 Task: Find connections with filter location Malanville with filter topic #Travelwith filter profile language Spanish with filter current company Tata Trusts with filter school Holy Cross College, Tiruchirappalli - 620 002. with filter industry Renewable Energy Semiconductor Manufacturing with filter service category Video Editing with filter keywords title Receptionist
Action: Mouse moved to (219, 241)
Screenshot: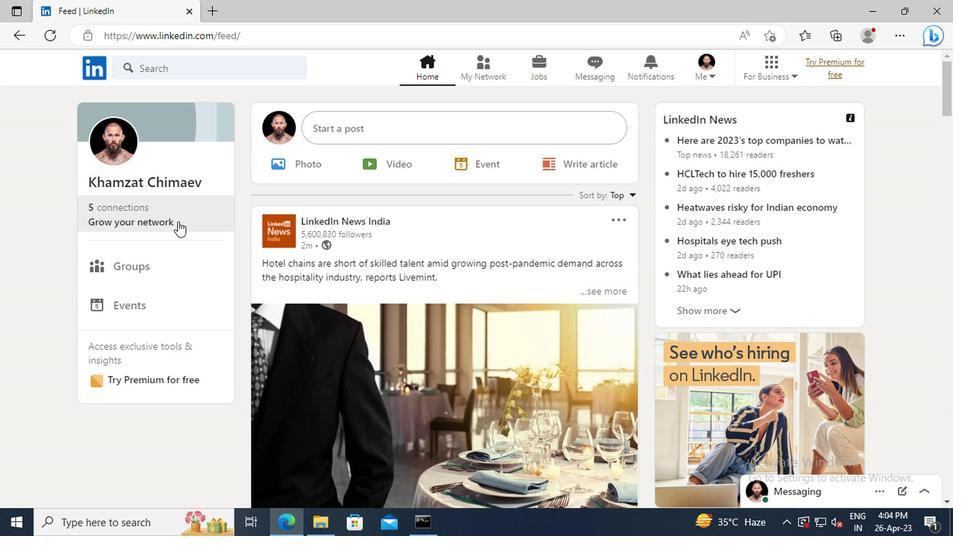
Action: Mouse pressed left at (219, 241)
Screenshot: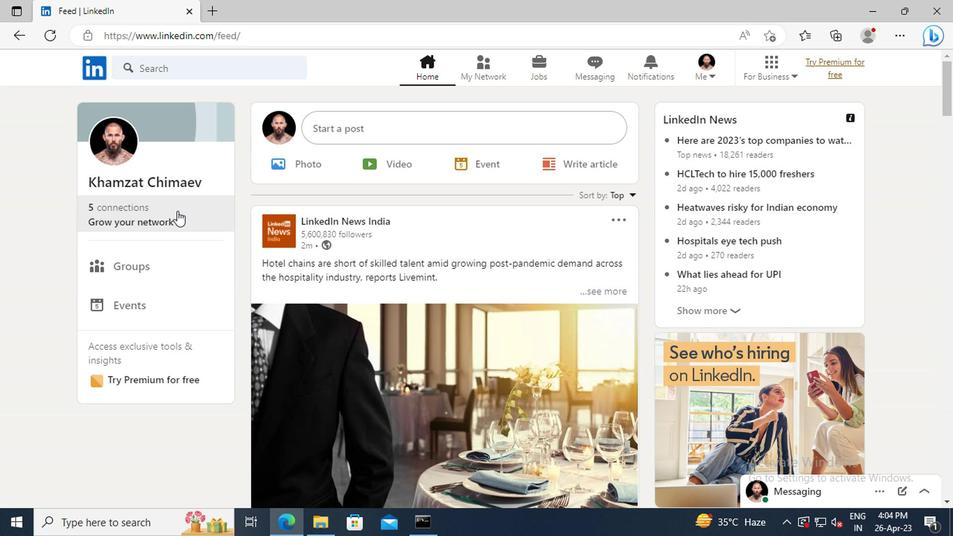 
Action: Mouse moved to (218, 201)
Screenshot: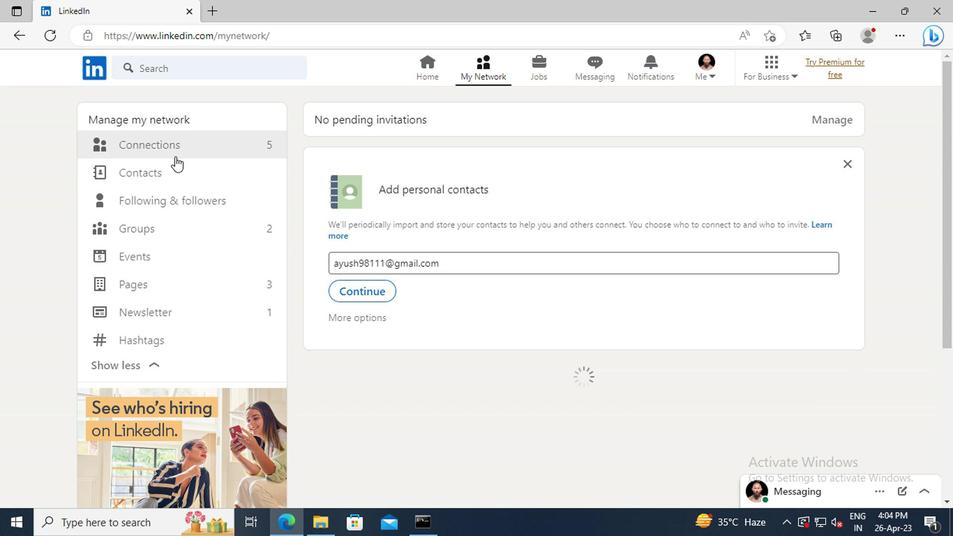 
Action: Mouse pressed left at (218, 201)
Screenshot: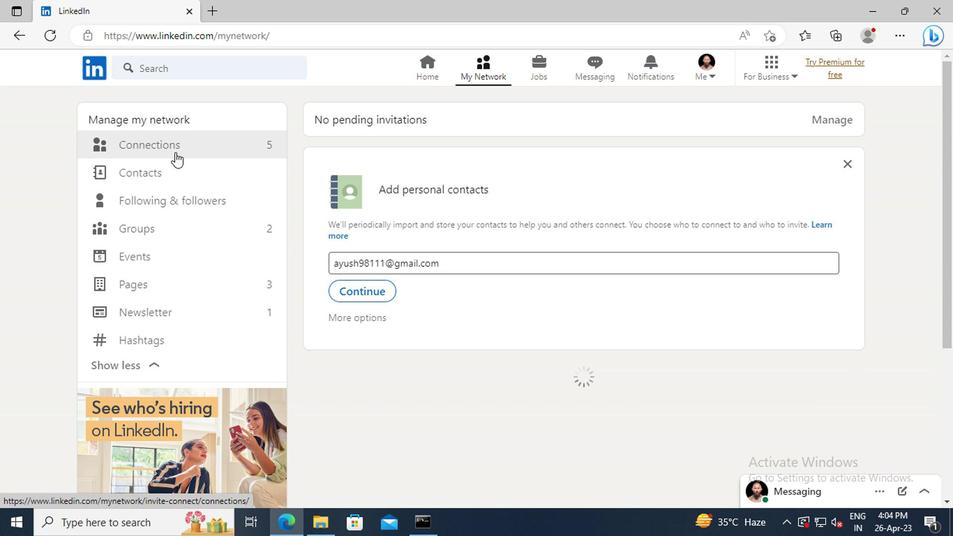 
Action: Mouse moved to (522, 200)
Screenshot: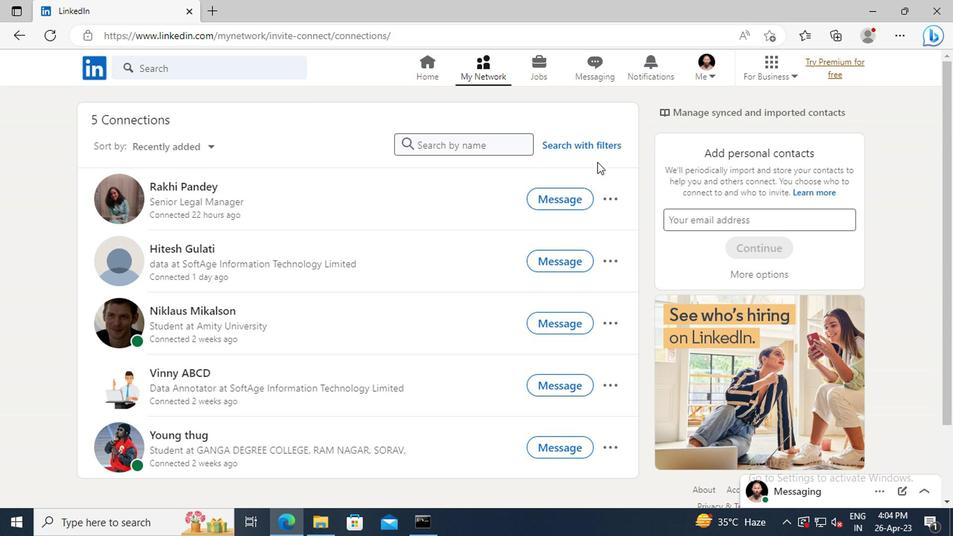 
Action: Mouse pressed left at (522, 200)
Screenshot: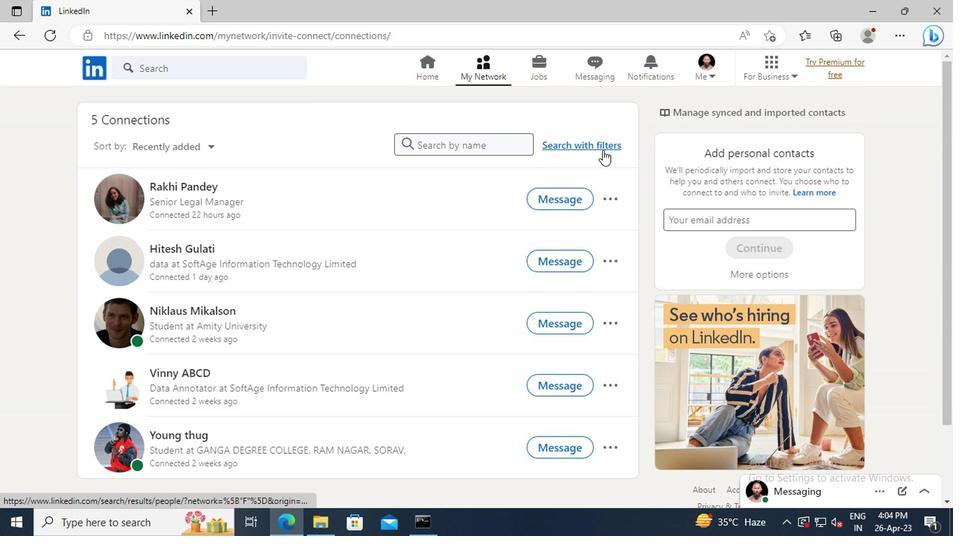 
Action: Mouse moved to (474, 173)
Screenshot: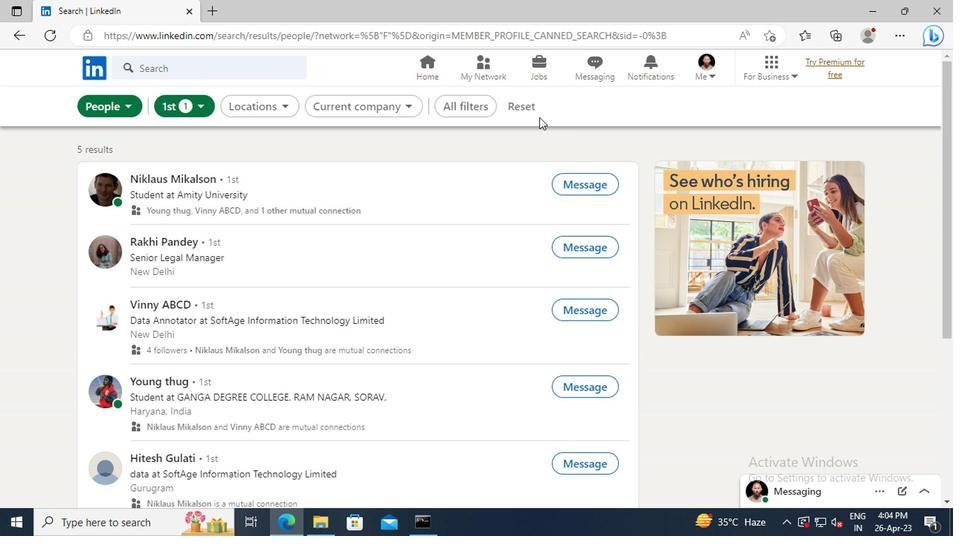 
Action: Mouse pressed left at (474, 173)
Screenshot: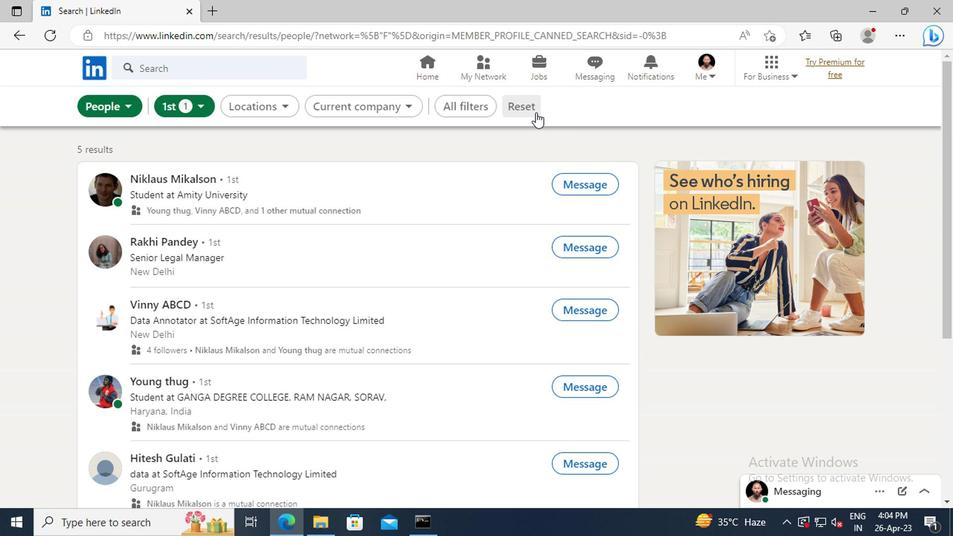 
Action: Mouse moved to (455, 167)
Screenshot: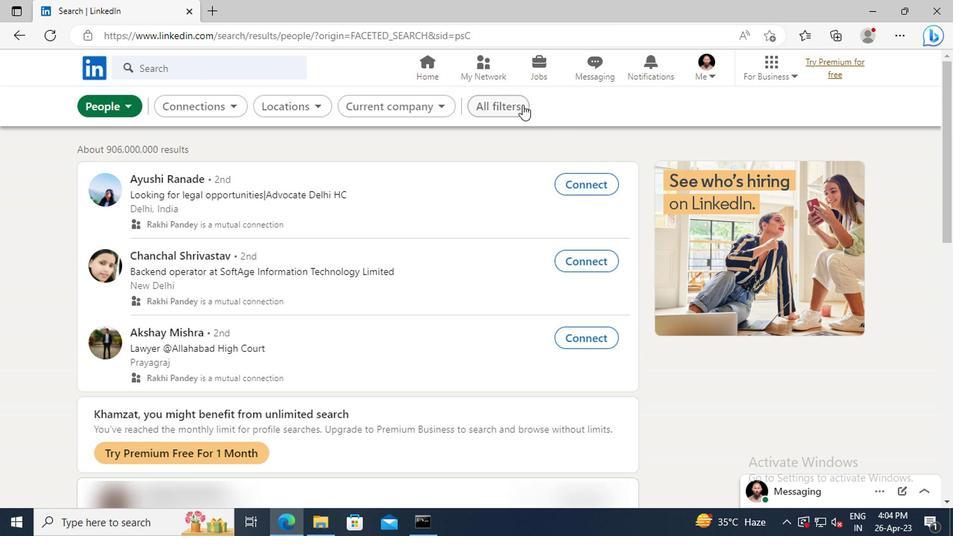 
Action: Mouse pressed left at (455, 167)
Screenshot: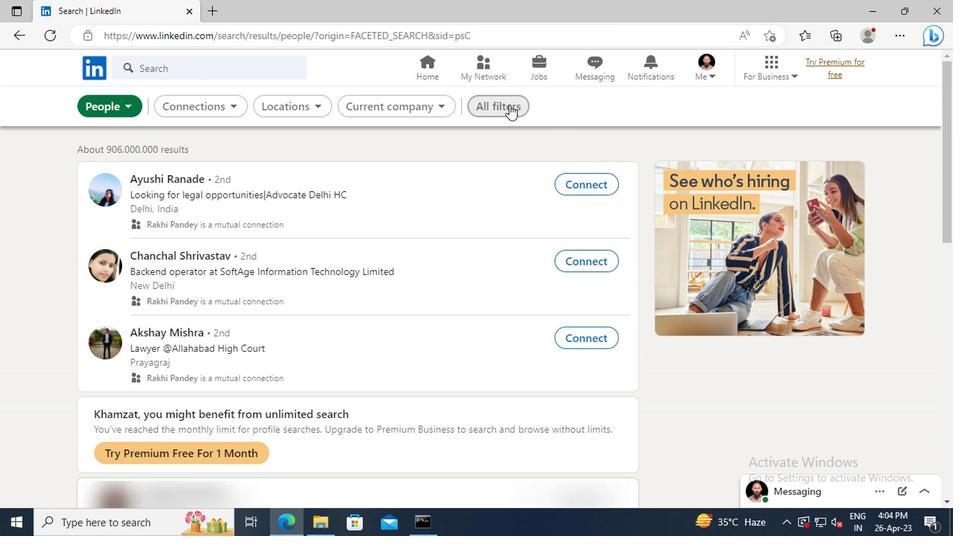 
Action: Mouse moved to (666, 277)
Screenshot: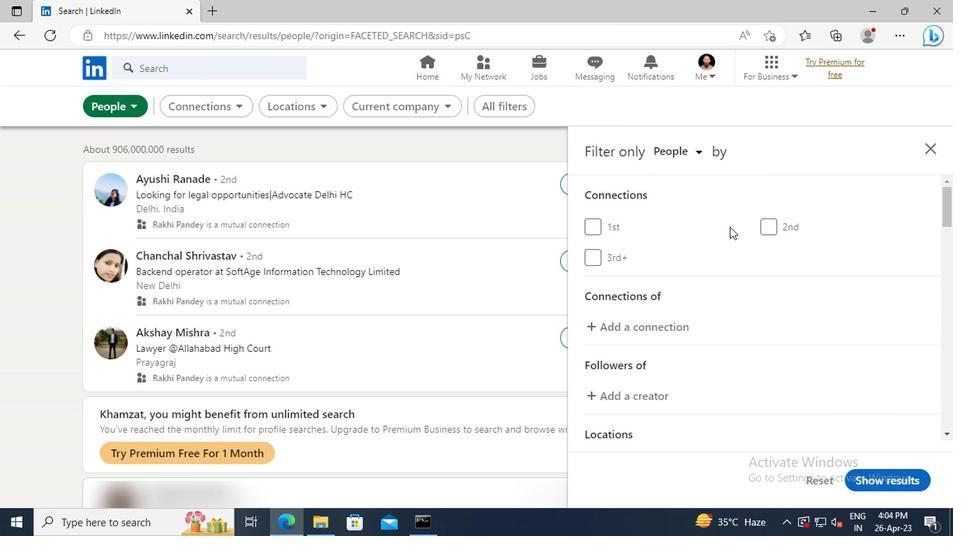 
Action: Mouse scrolled (666, 276) with delta (0, 0)
Screenshot: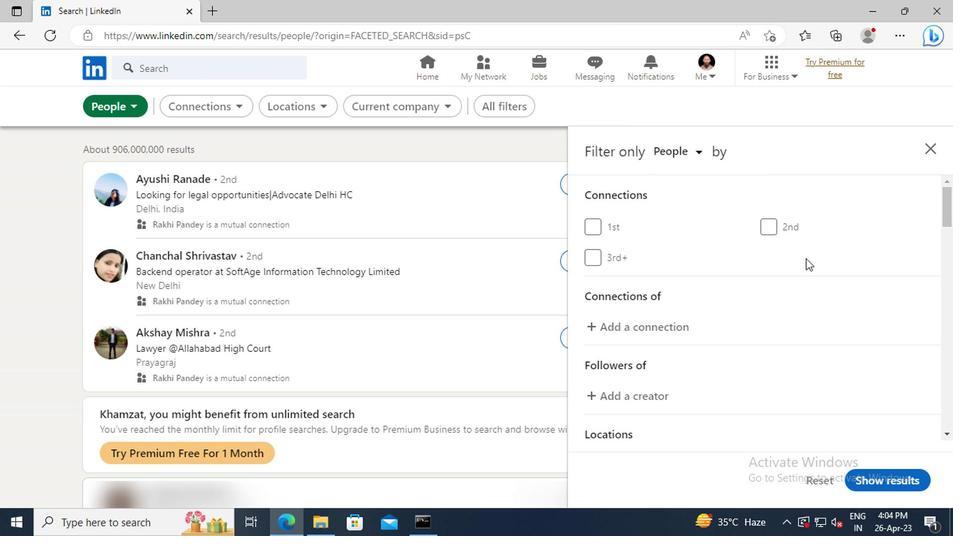 
Action: Mouse scrolled (666, 276) with delta (0, 0)
Screenshot: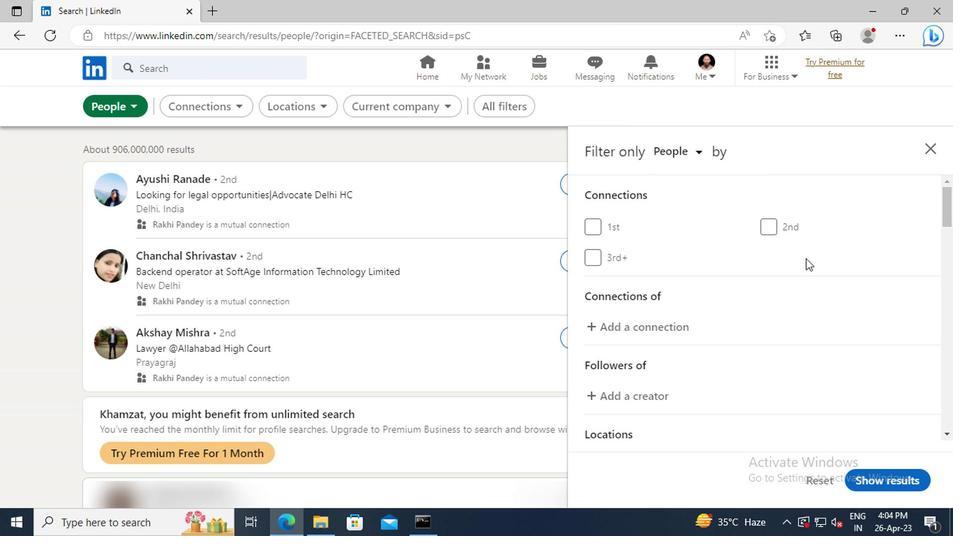 
Action: Mouse scrolled (666, 276) with delta (0, 0)
Screenshot: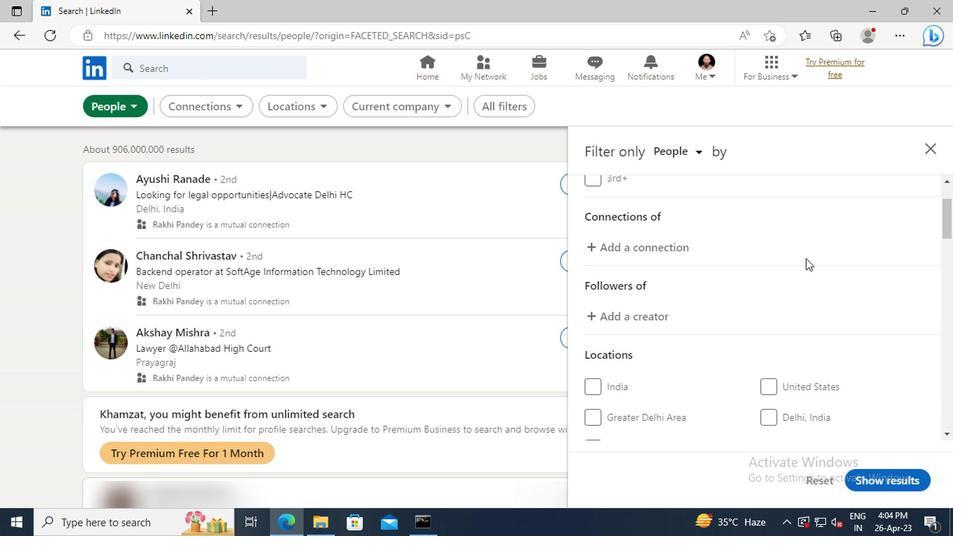 
Action: Mouse scrolled (666, 276) with delta (0, 0)
Screenshot: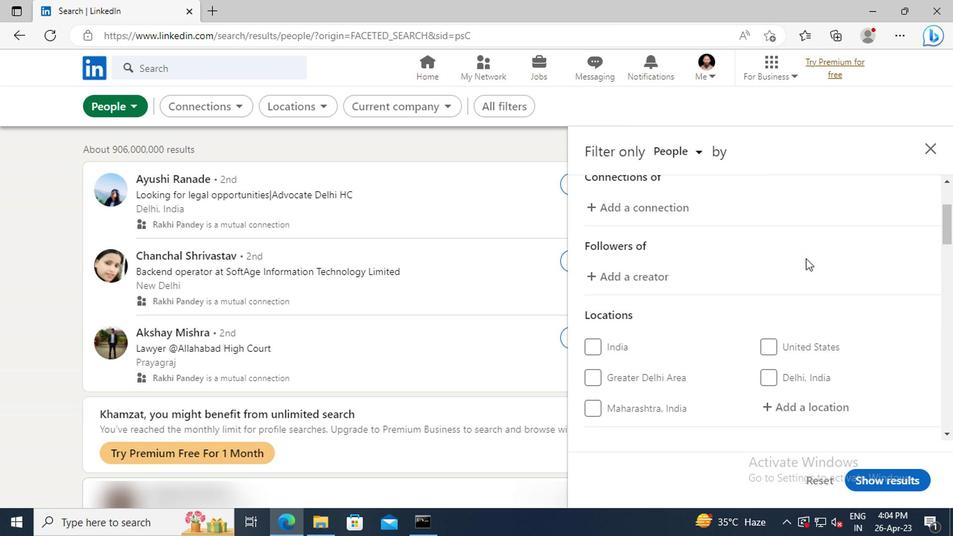 
Action: Mouse scrolled (666, 276) with delta (0, 0)
Screenshot: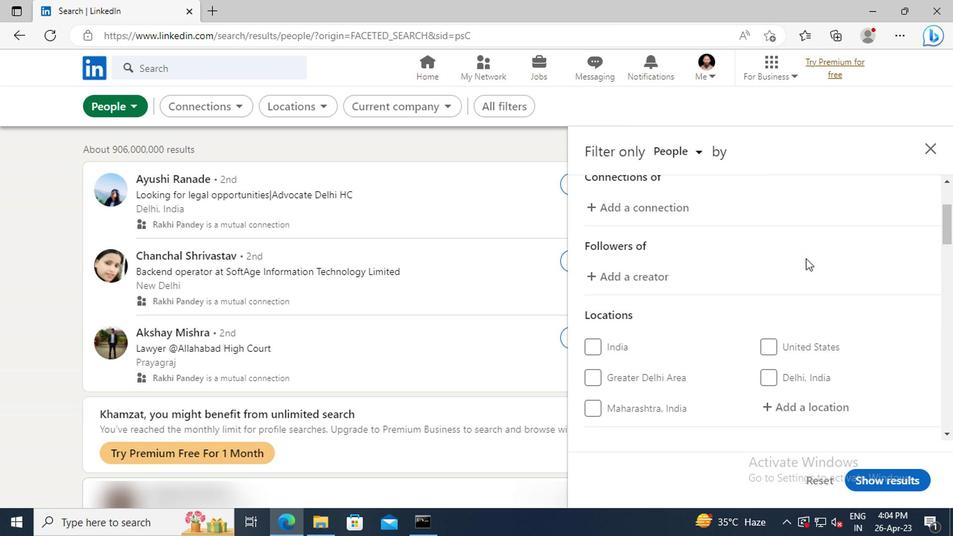 
Action: Mouse moved to (663, 325)
Screenshot: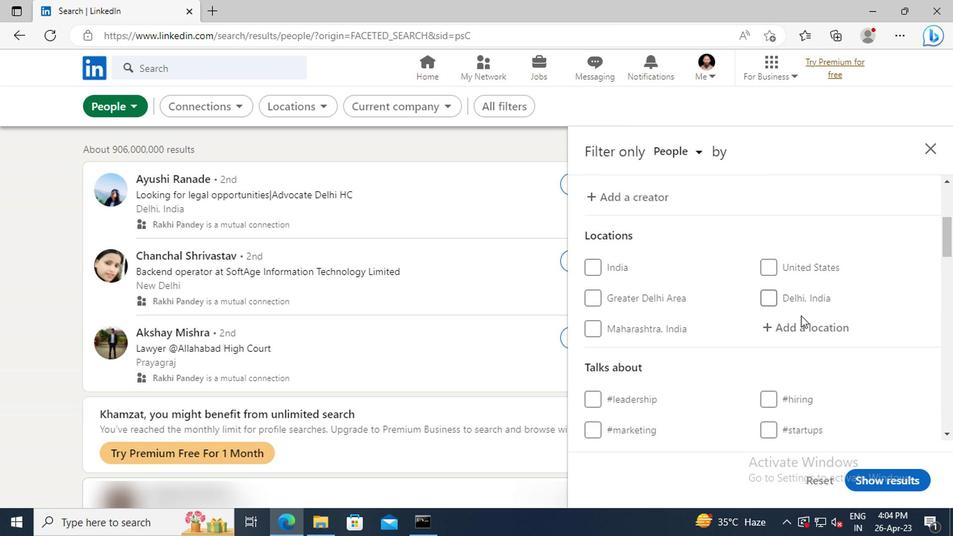 
Action: Mouse pressed left at (663, 325)
Screenshot: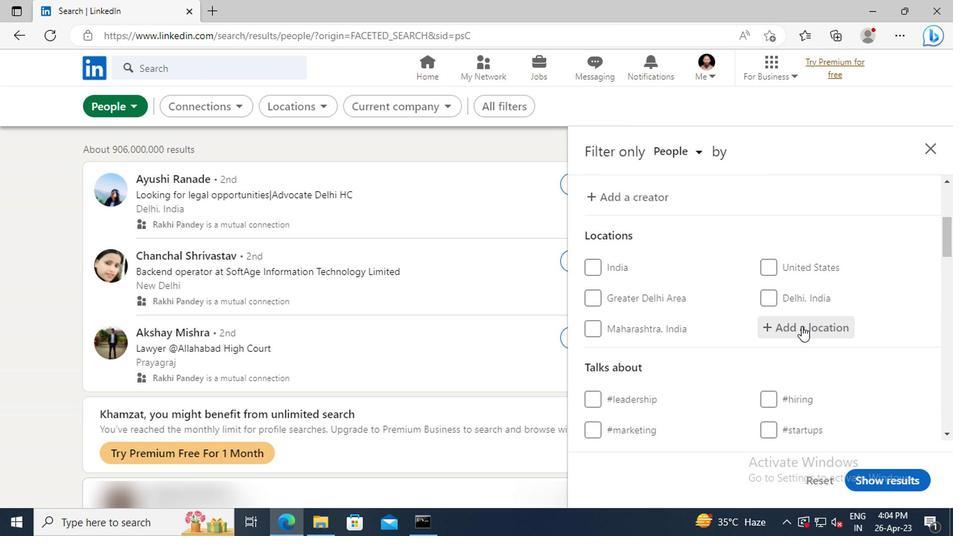 
Action: Key pressed <Key.shift>MALANVILLE<Key.enter>
Screenshot: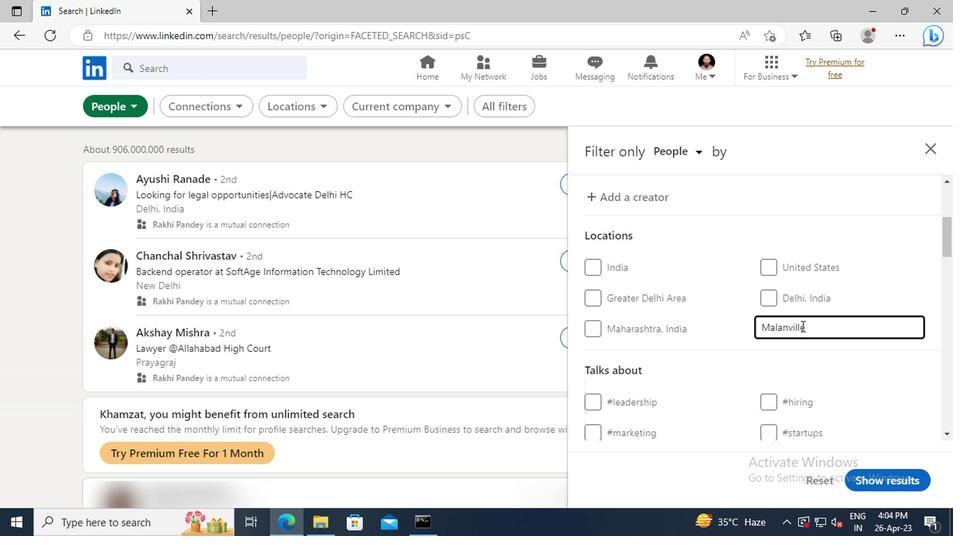 
Action: Mouse scrolled (663, 324) with delta (0, 0)
Screenshot: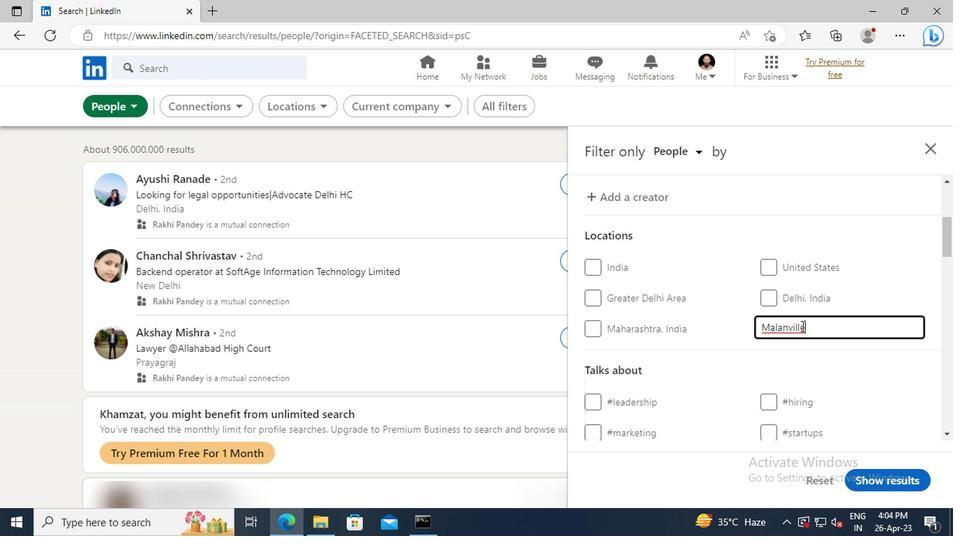 
Action: Mouse scrolled (663, 324) with delta (0, 0)
Screenshot: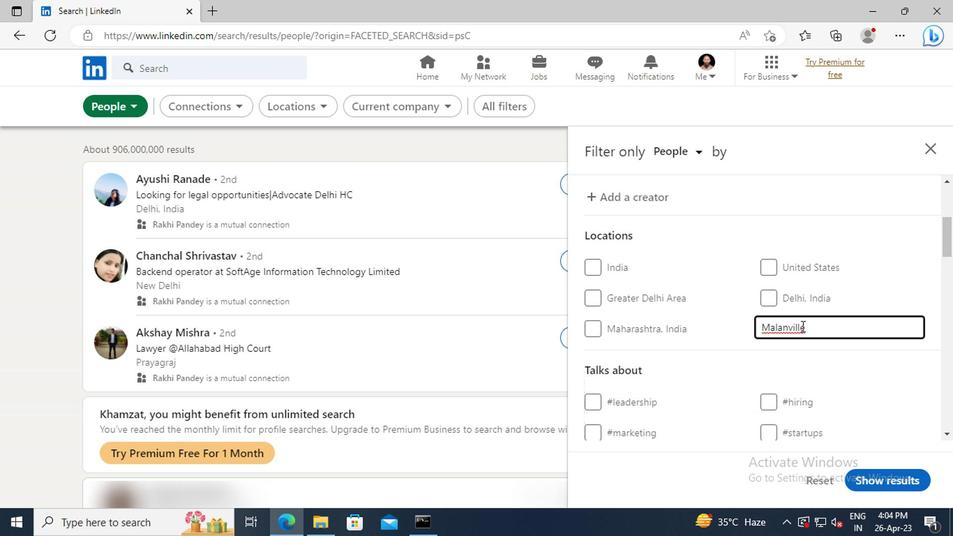 
Action: Mouse moved to (663, 310)
Screenshot: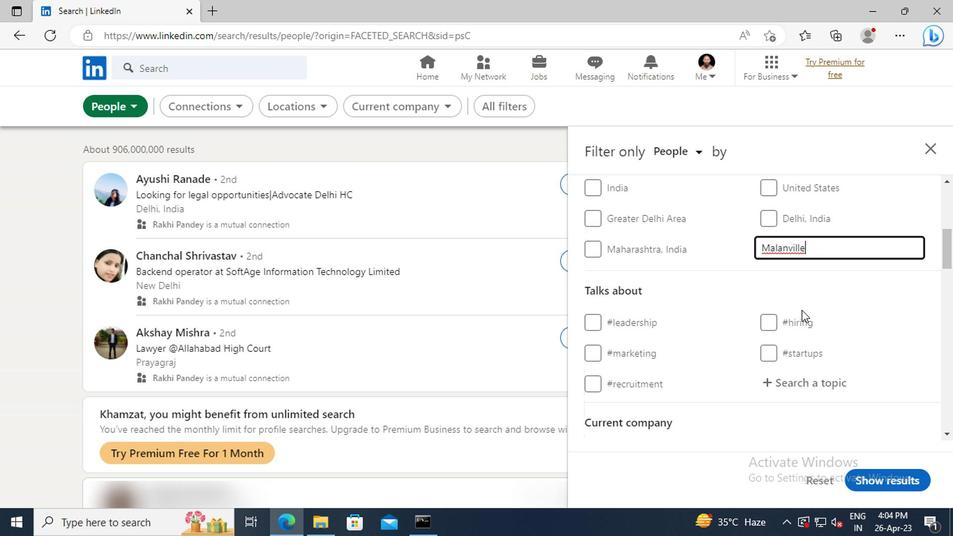 
Action: Mouse scrolled (663, 310) with delta (0, 0)
Screenshot: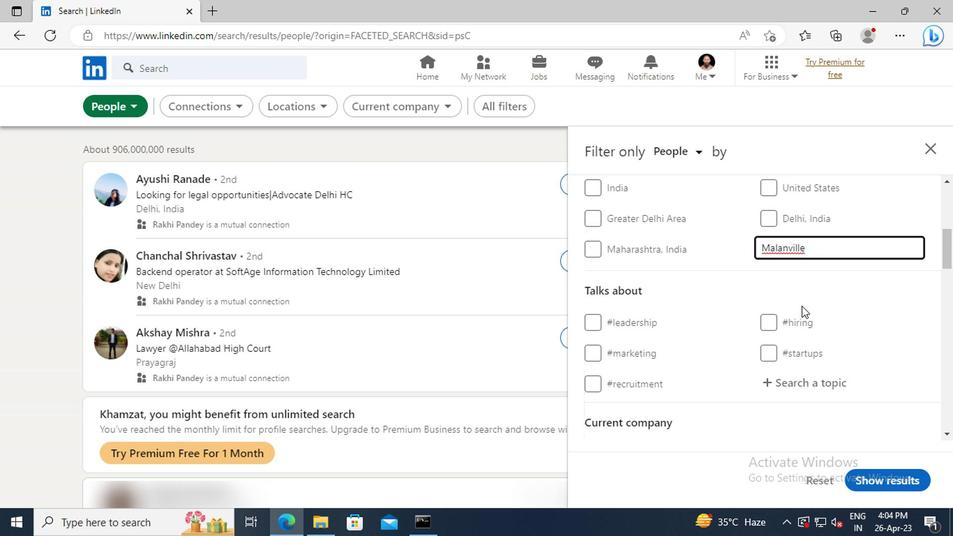 
Action: Mouse moved to (661, 338)
Screenshot: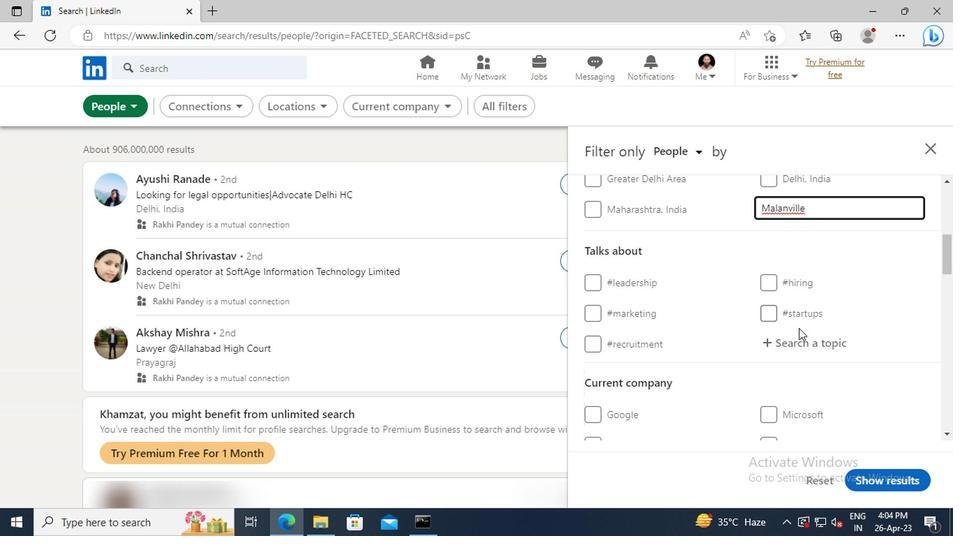 
Action: Mouse pressed left at (661, 338)
Screenshot: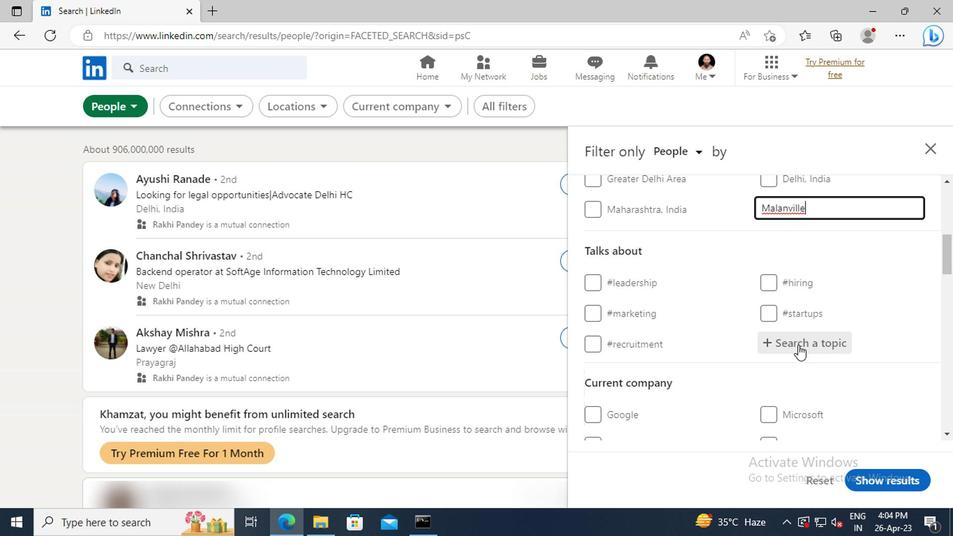 
Action: Key pressed <Key.shift>#TRAVELWITH<Key.enter>
Screenshot: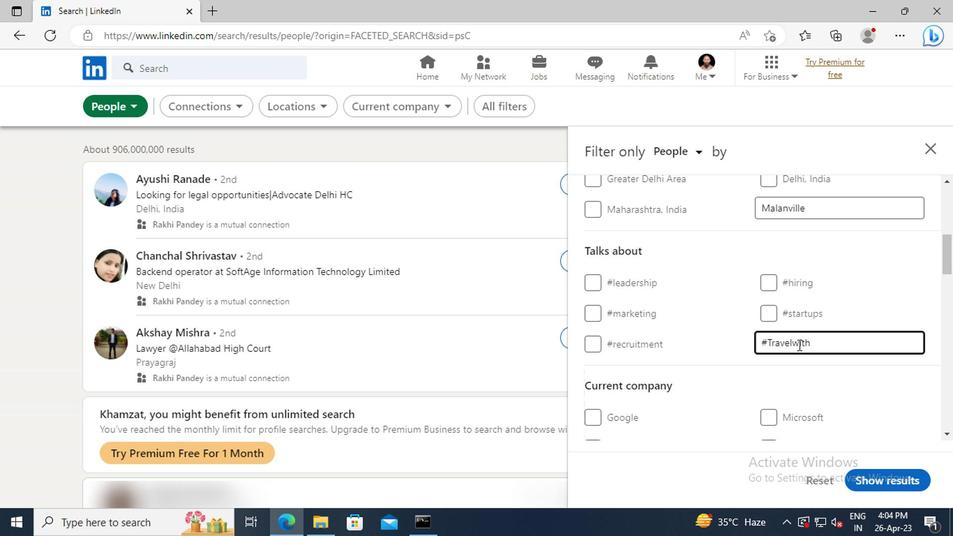 
Action: Mouse moved to (618, 318)
Screenshot: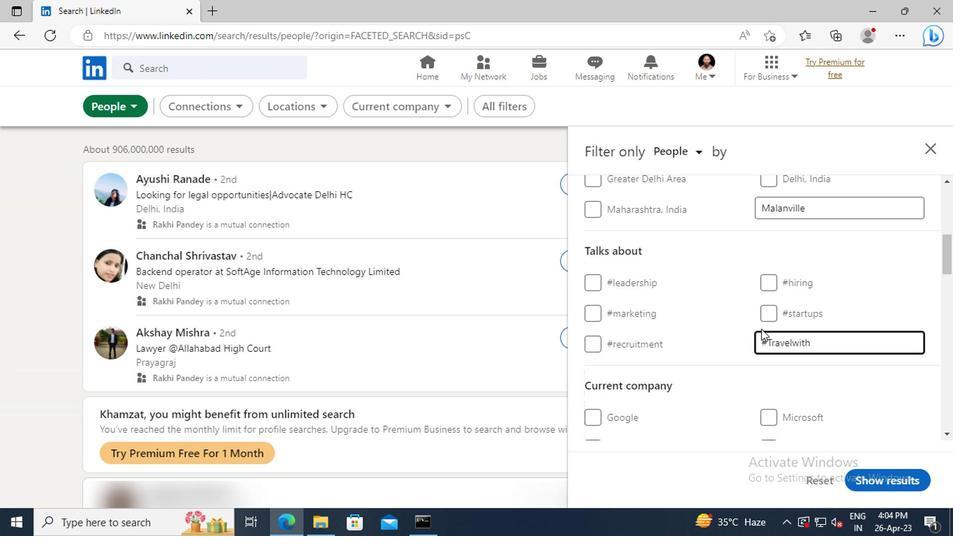 
Action: Mouse scrolled (618, 318) with delta (0, 0)
Screenshot: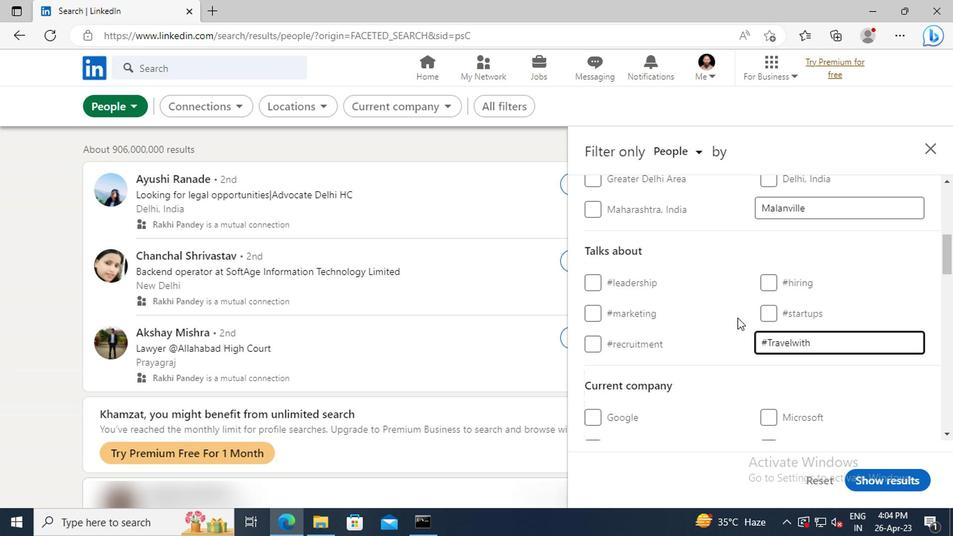 
Action: Mouse moved to (621, 294)
Screenshot: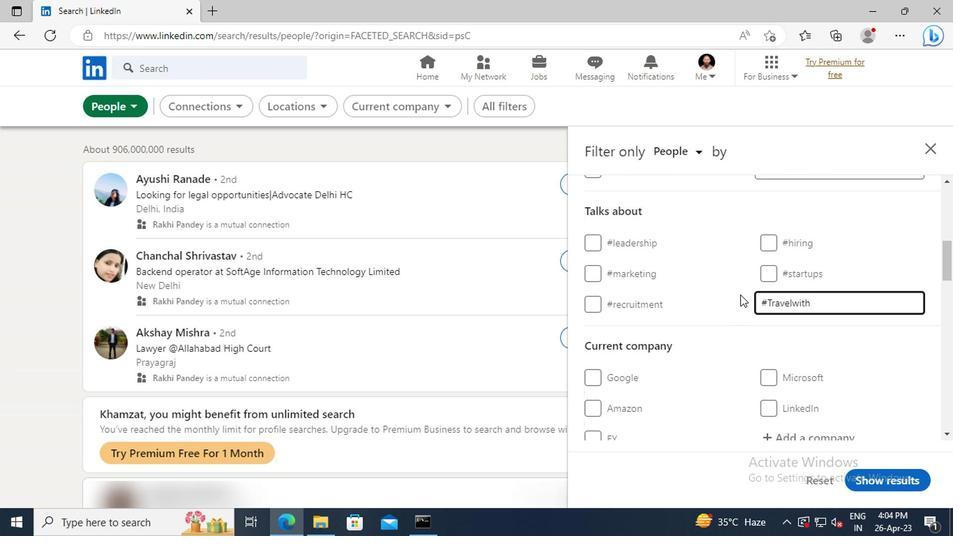 
Action: Mouse scrolled (621, 294) with delta (0, 0)
Screenshot: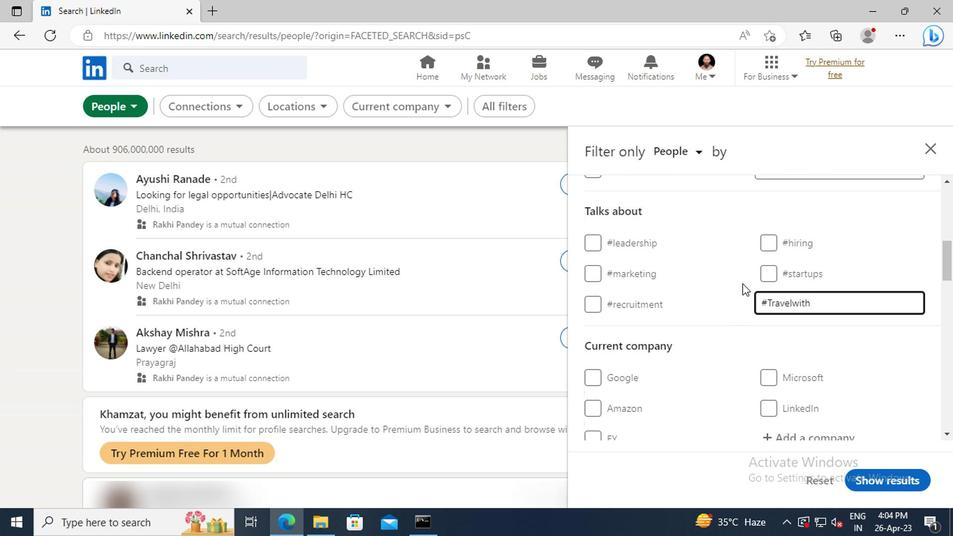
Action: Mouse scrolled (621, 294) with delta (0, 0)
Screenshot: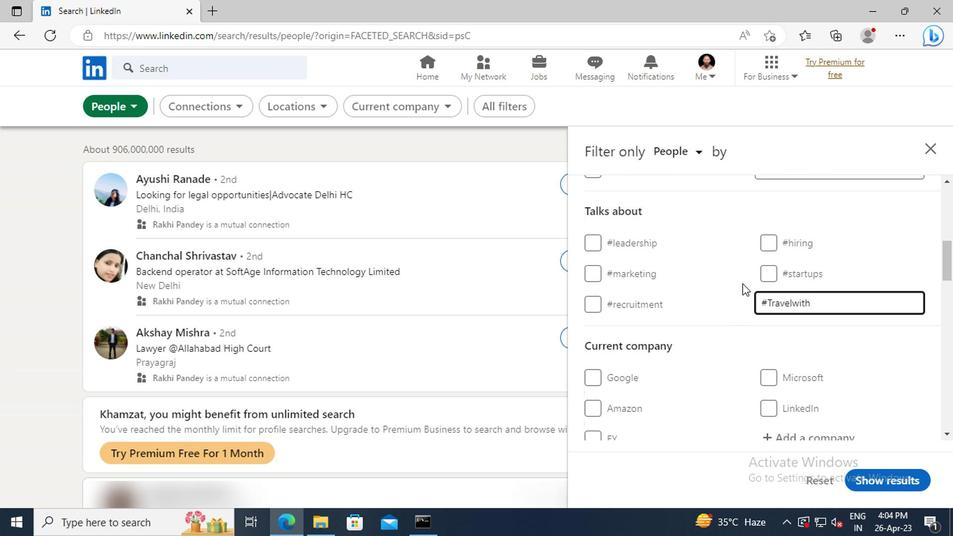 
Action: Mouse moved to (624, 281)
Screenshot: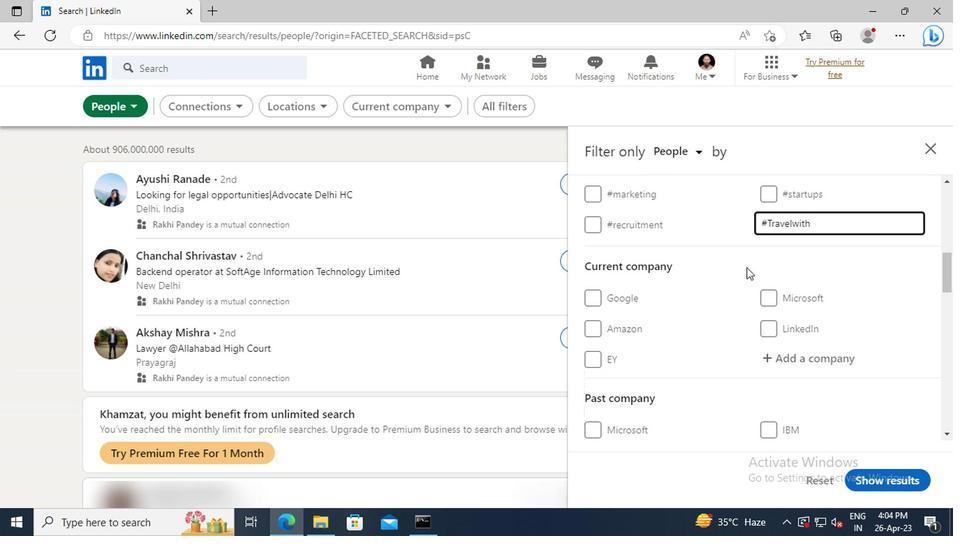 
Action: Mouse scrolled (624, 281) with delta (0, 0)
Screenshot: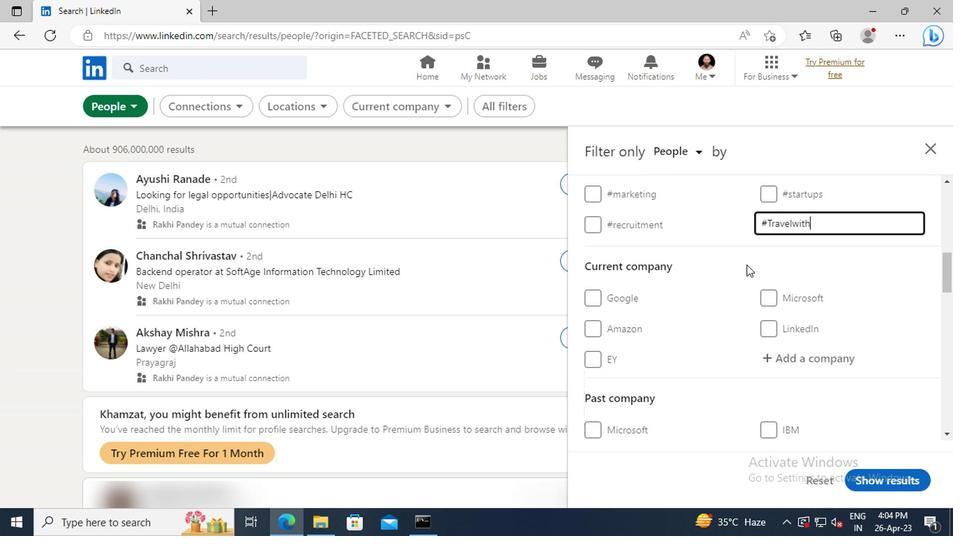 
Action: Mouse scrolled (624, 281) with delta (0, 0)
Screenshot: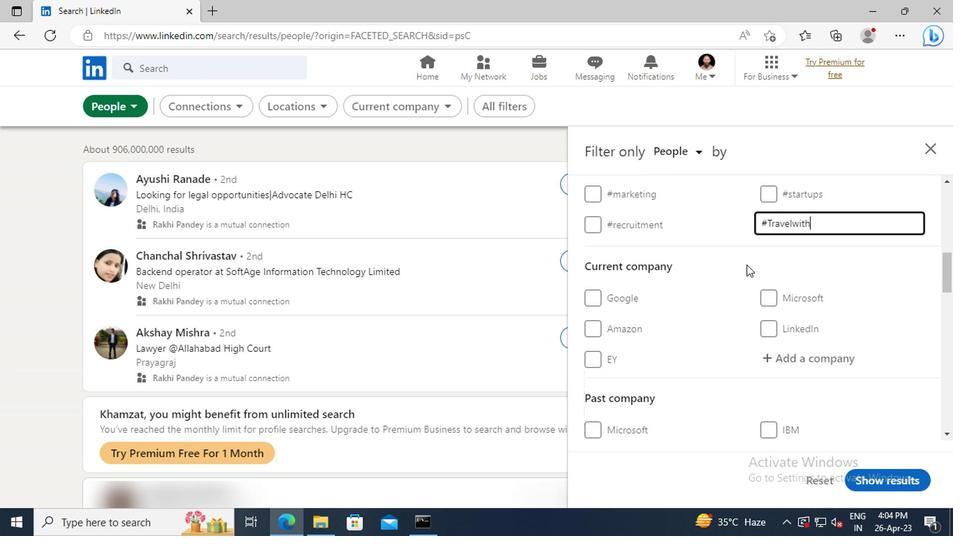 
Action: Mouse scrolled (624, 281) with delta (0, 0)
Screenshot: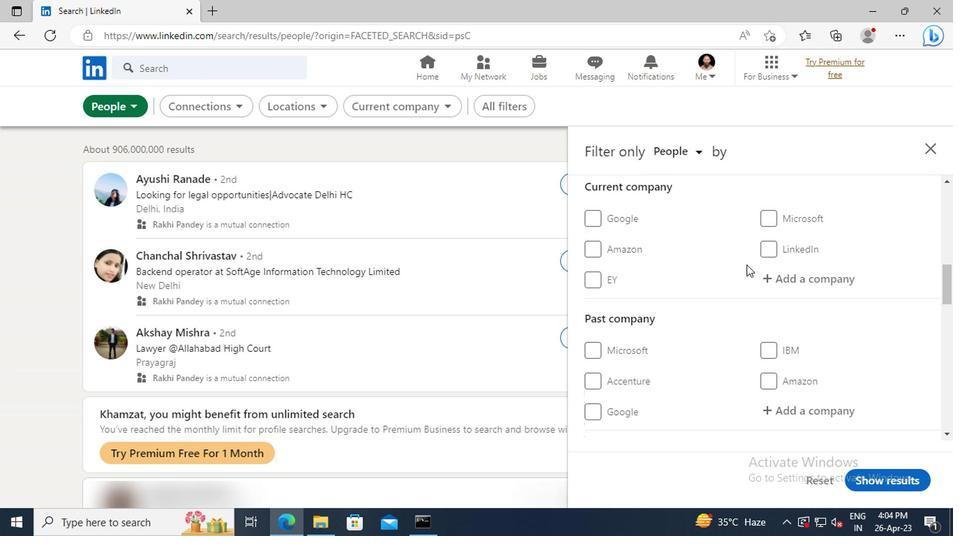 
Action: Mouse scrolled (624, 281) with delta (0, 0)
Screenshot: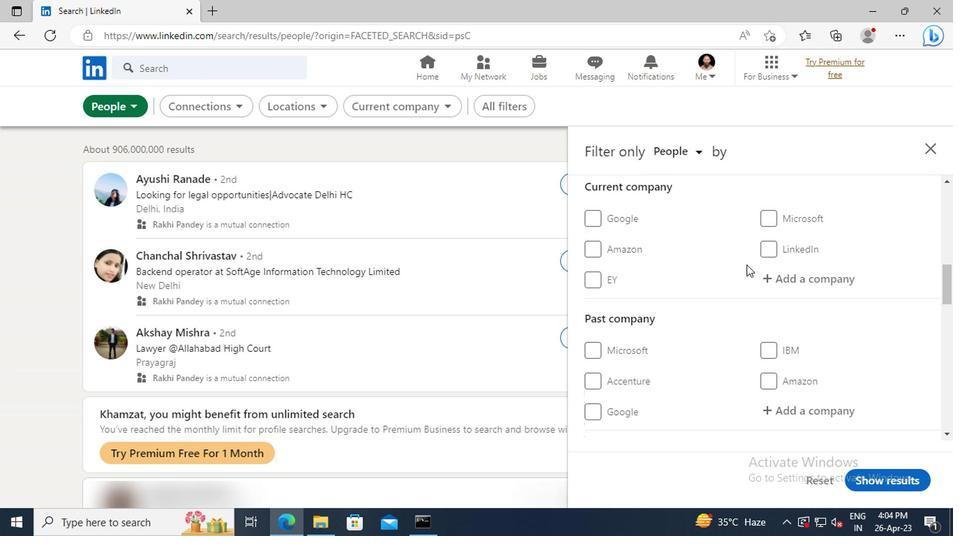
Action: Mouse scrolled (624, 281) with delta (0, 0)
Screenshot: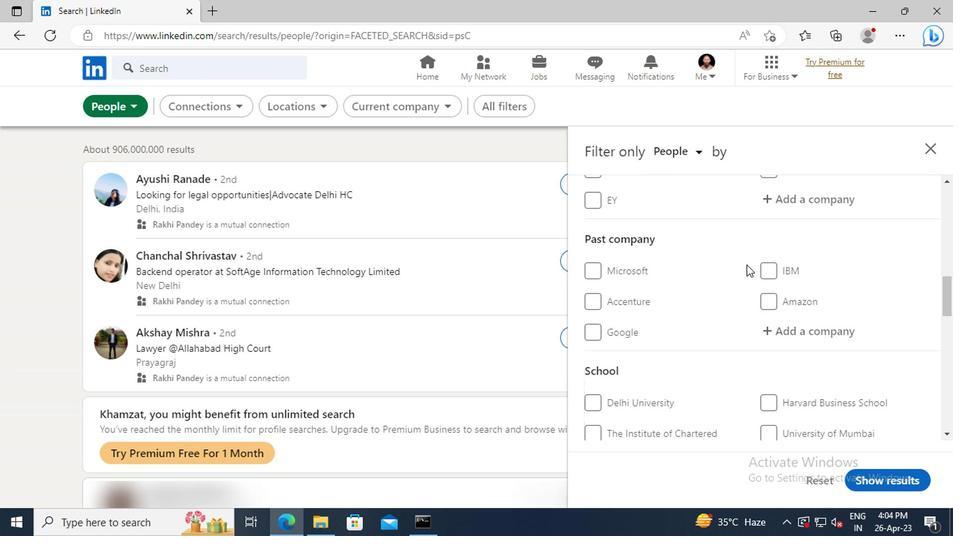
Action: Mouse scrolled (624, 281) with delta (0, 0)
Screenshot: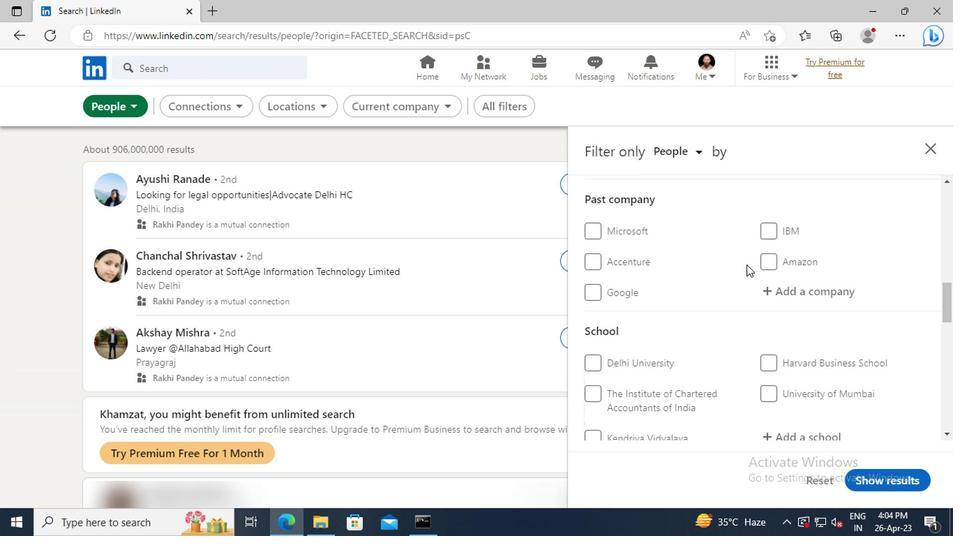 
Action: Mouse scrolled (624, 281) with delta (0, 0)
Screenshot: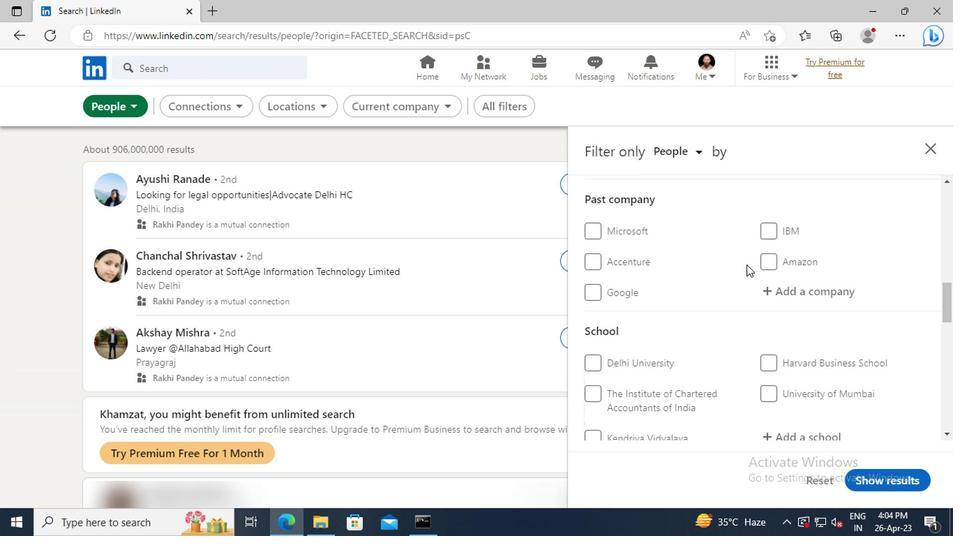 
Action: Mouse scrolled (624, 281) with delta (0, 0)
Screenshot: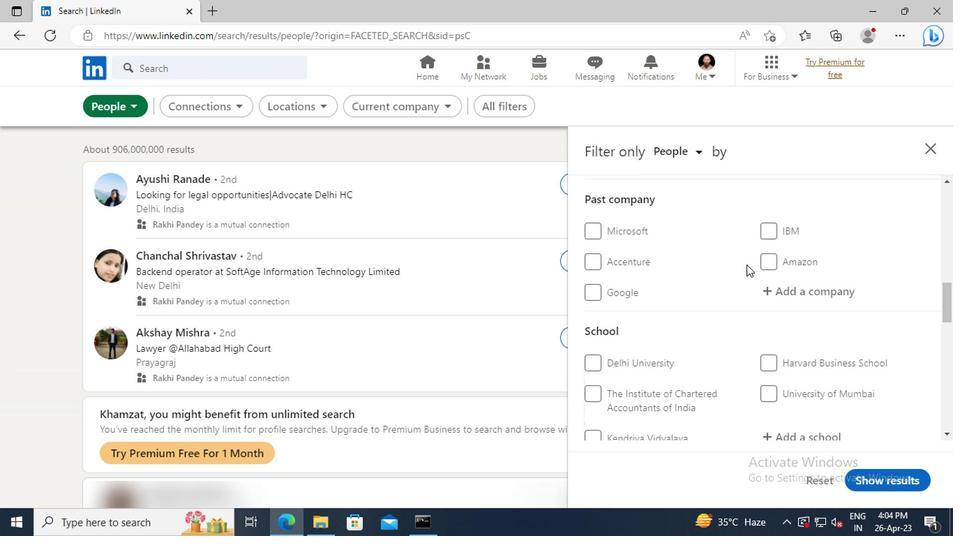 
Action: Mouse scrolled (624, 281) with delta (0, 0)
Screenshot: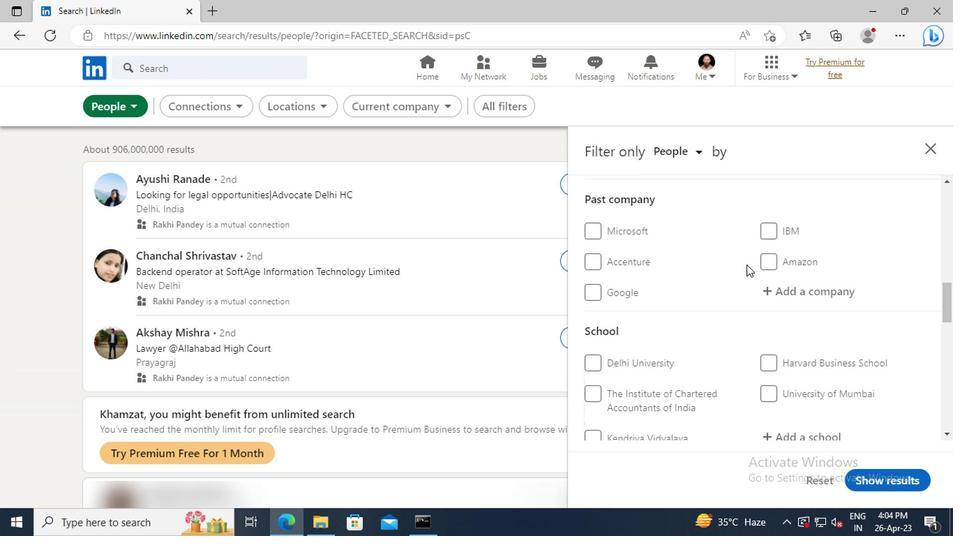 
Action: Mouse scrolled (624, 281) with delta (0, 0)
Screenshot: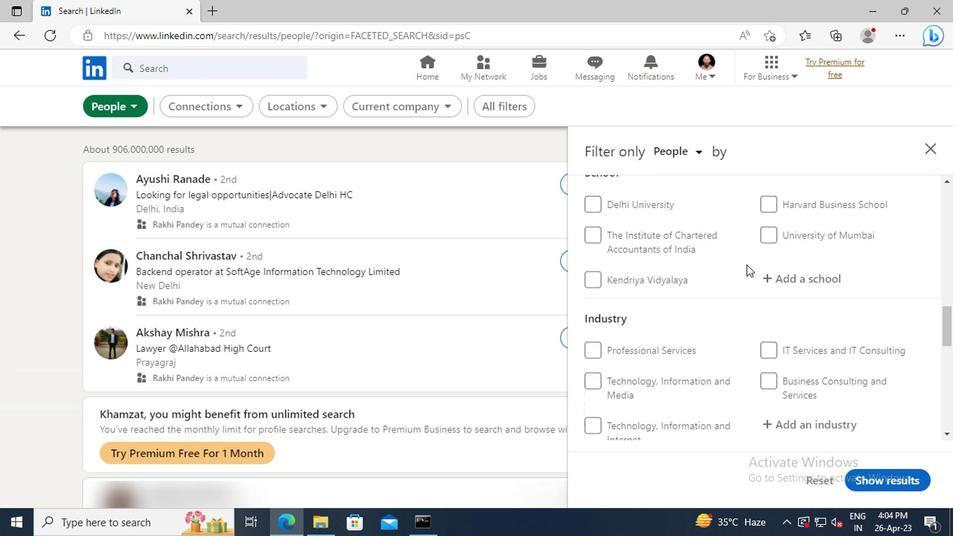
Action: Mouse scrolled (624, 281) with delta (0, 0)
Screenshot: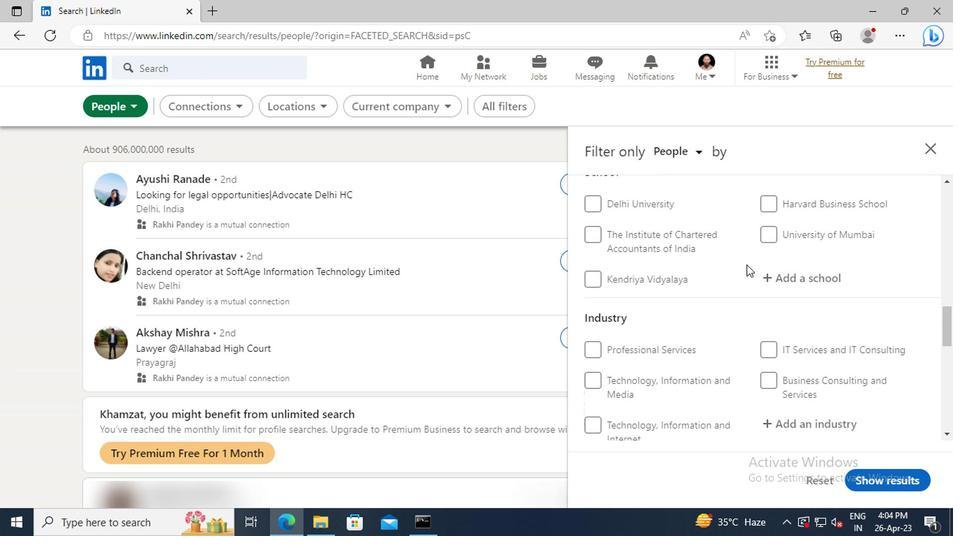 
Action: Mouse scrolled (624, 281) with delta (0, 0)
Screenshot: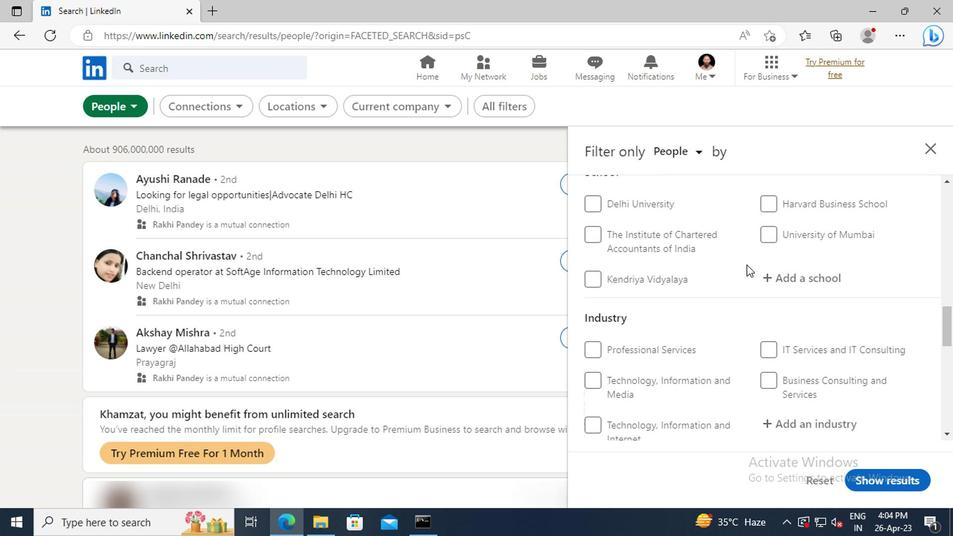 
Action: Mouse scrolled (624, 281) with delta (0, 0)
Screenshot: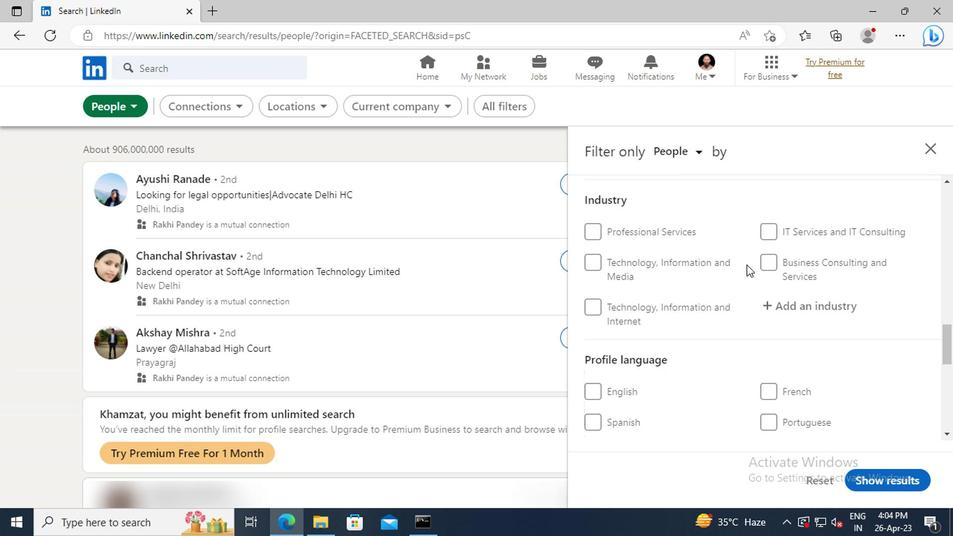 
Action: Mouse moved to (516, 362)
Screenshot: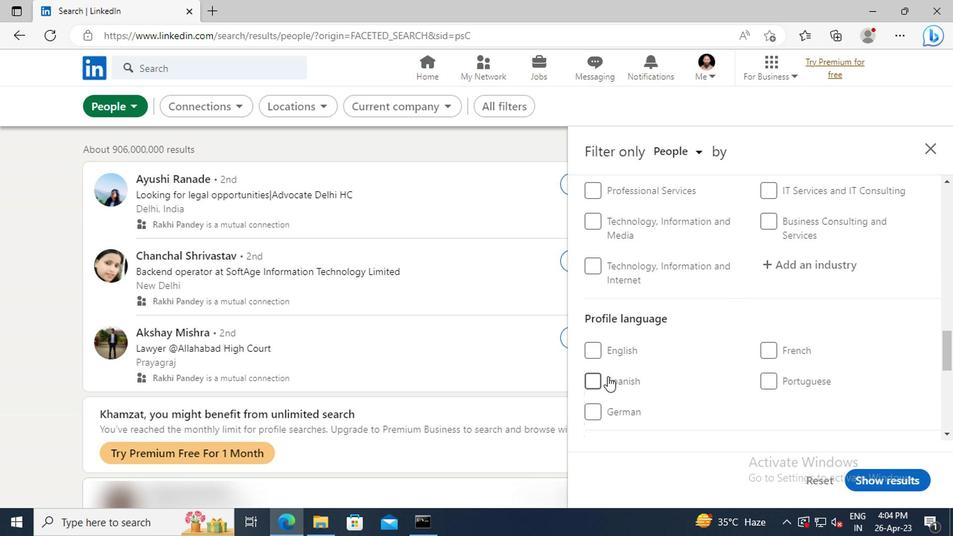 
Action: Mouse pressed left at (516, 362)
Screenshot: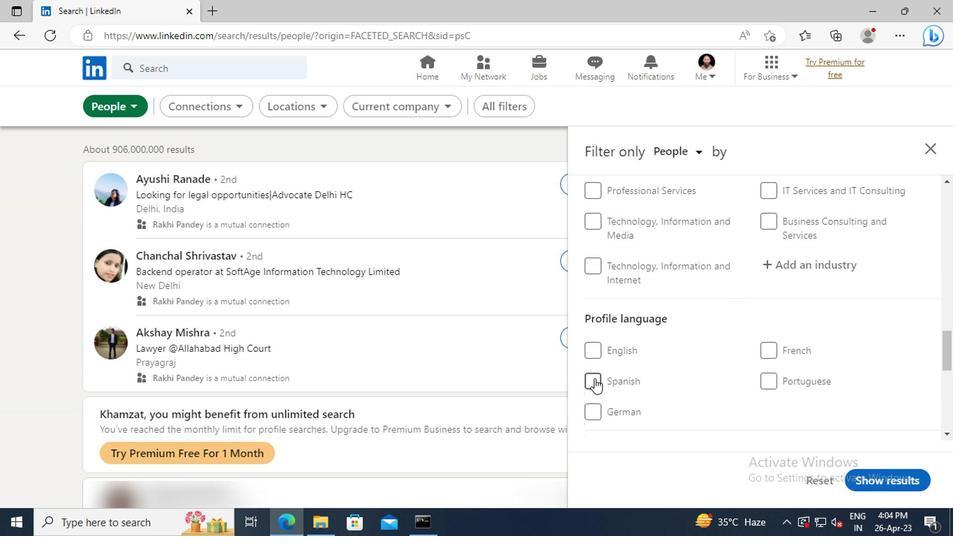
Action: Mouse moved to (637, 342)
Screenshot: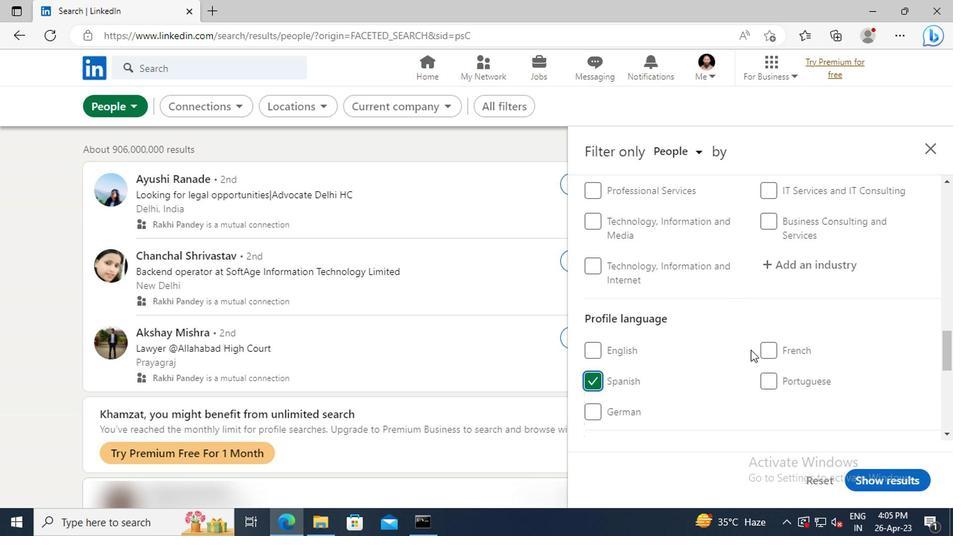 
Action: Mouse scrolled (637, 342) with delta (0, 0)
Screenshot: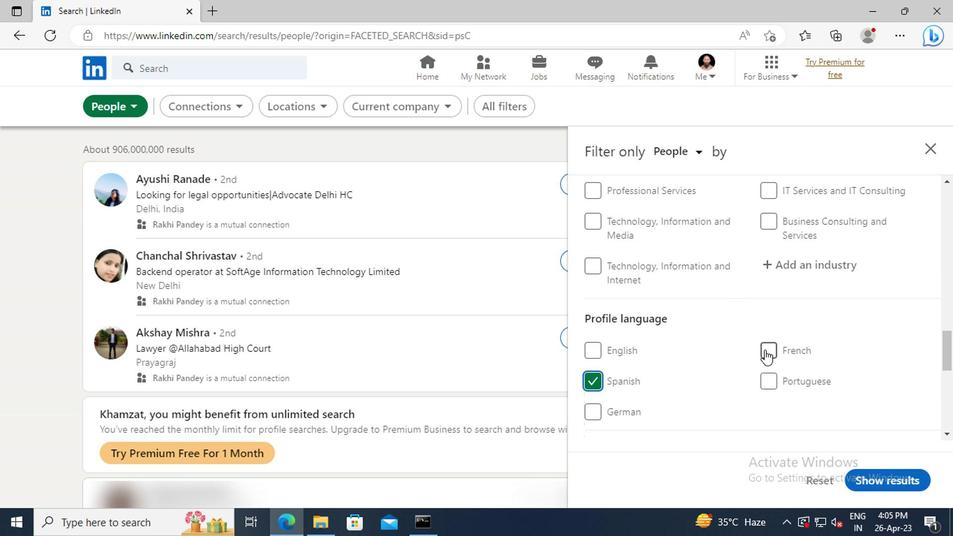 
Action: Mouse moved to (638, 342)
Screenshot: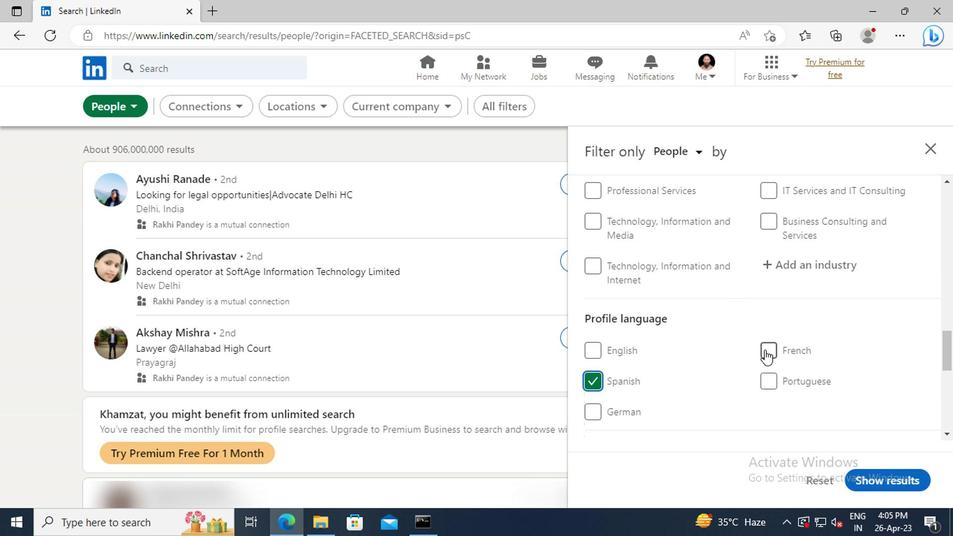 
Action: Mouse scrolled (638, 342) with delta (0, 0)
Screenshot: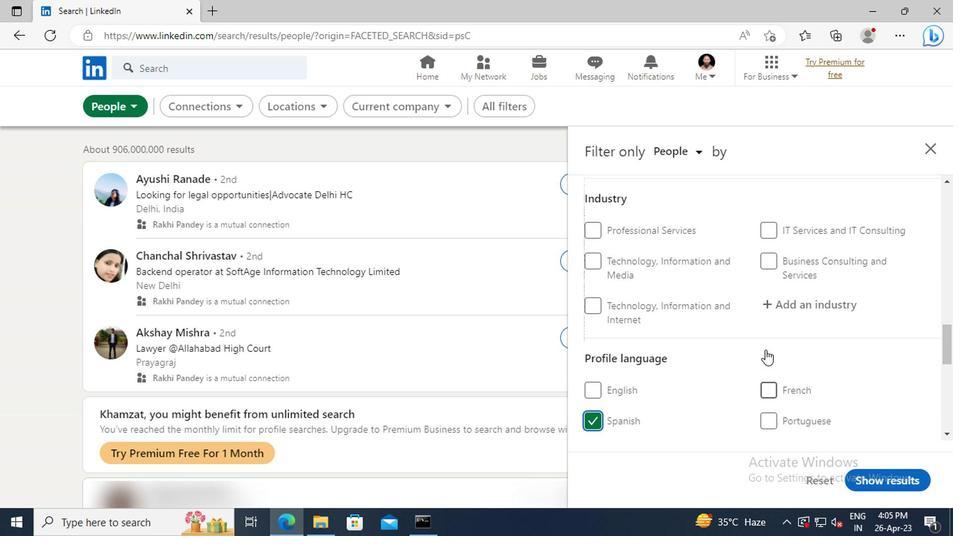 
Action: Mouse scrolled (638, 342) with delta (0, 0)
Screenshot: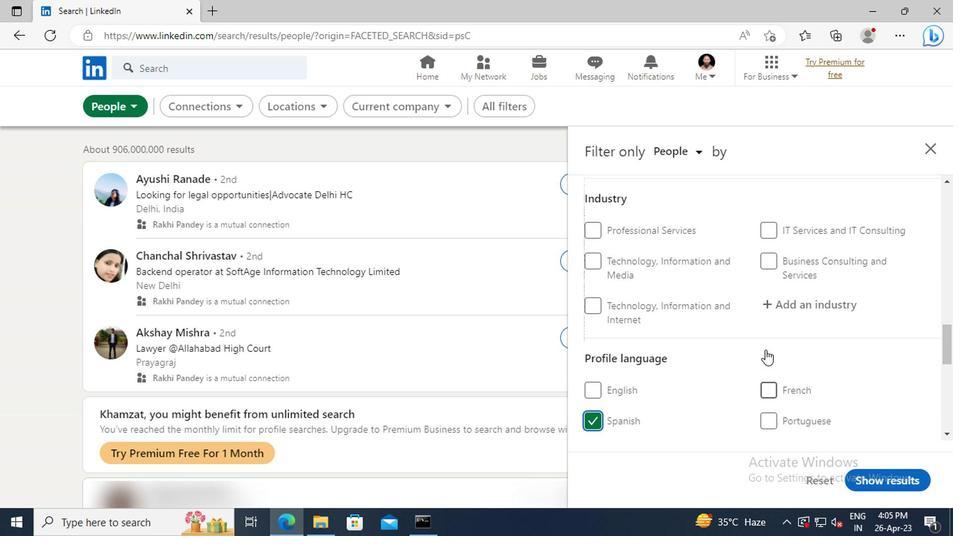 
Action: Mouse scrolled (638, 342) with delta (0, 0)
Screenshot: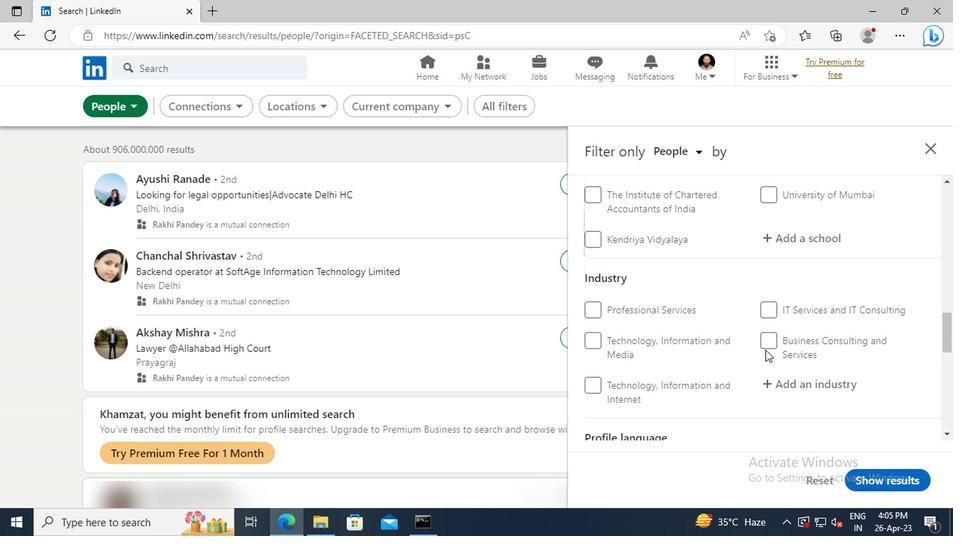 
Action: Mouse scrolled (638, 342) with delta (0, 0)
Screenshot: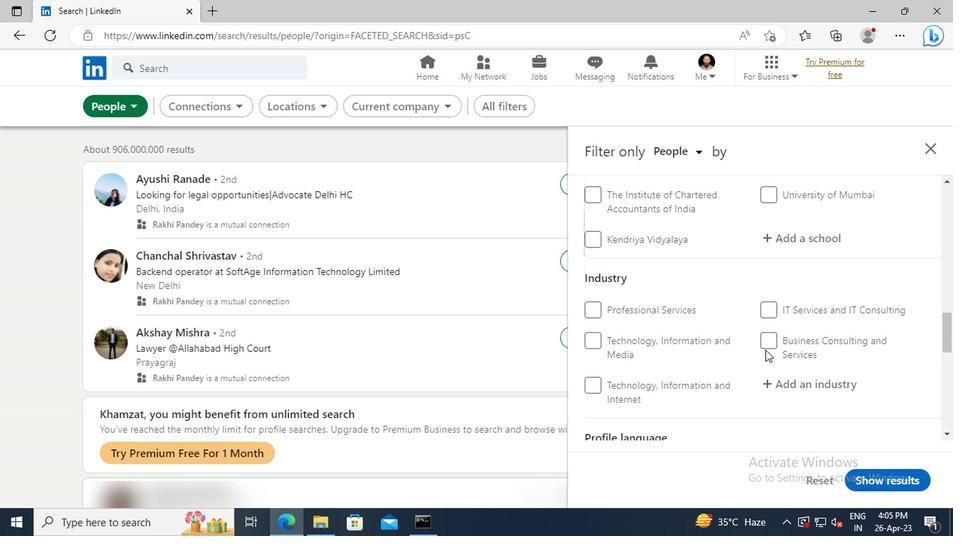 
Action: Mouse scrolled (638, 342) with delta (0, 0)
Screenshot: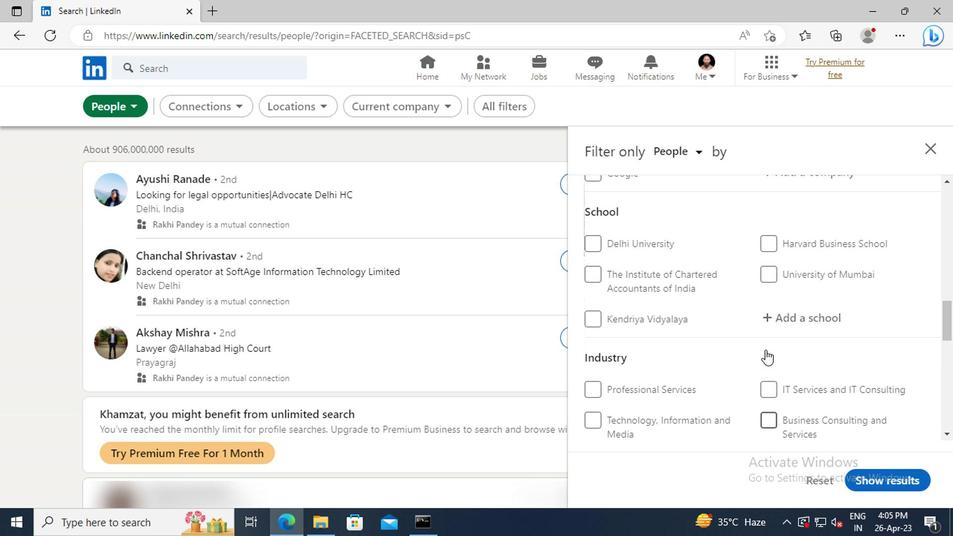 
Action: Mouse scrolled (638, 342) with delta (0, 0)
Screenshot: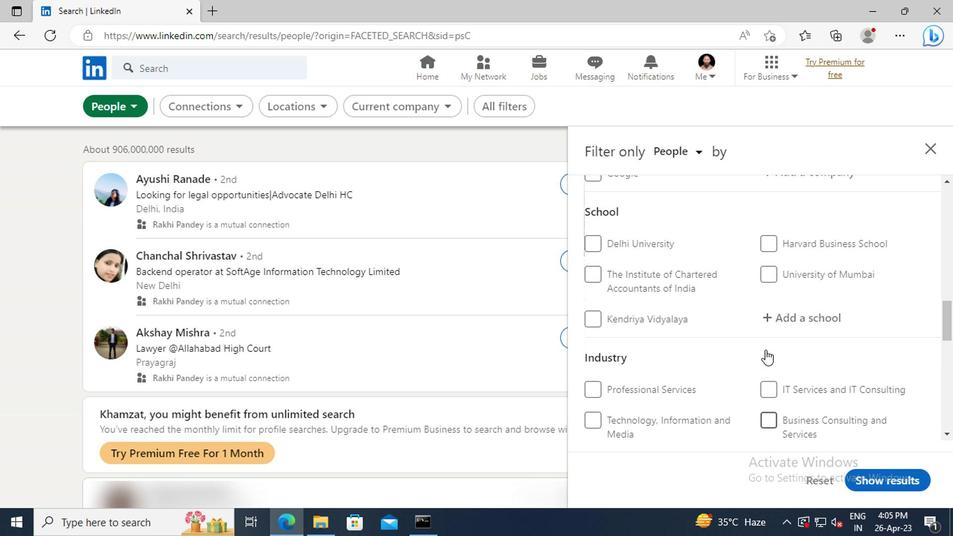 
Action: Mouse scrolled (638, 342) with delta (0, 0)
Screenshot: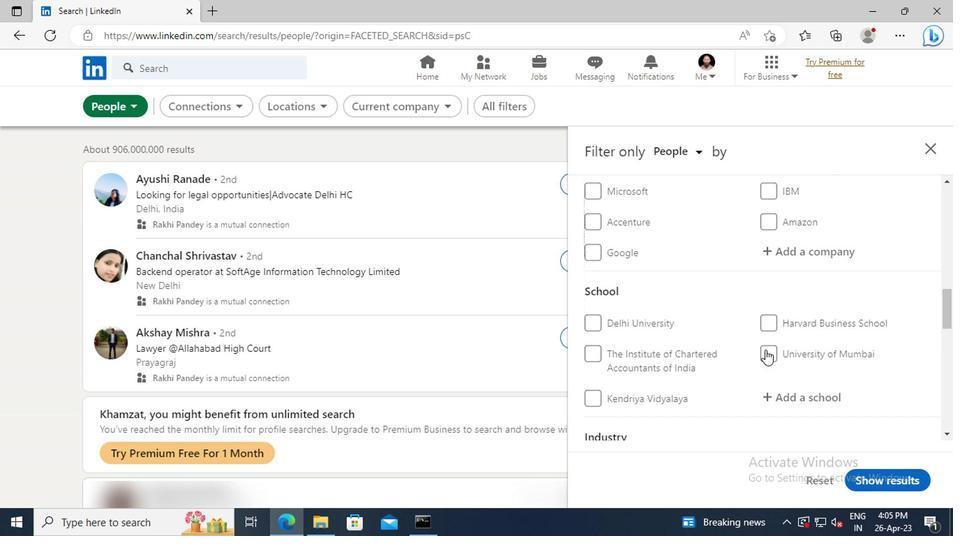 
Action: Mouse scrolled (638, 342) with delta (0, 0)
Screenshot: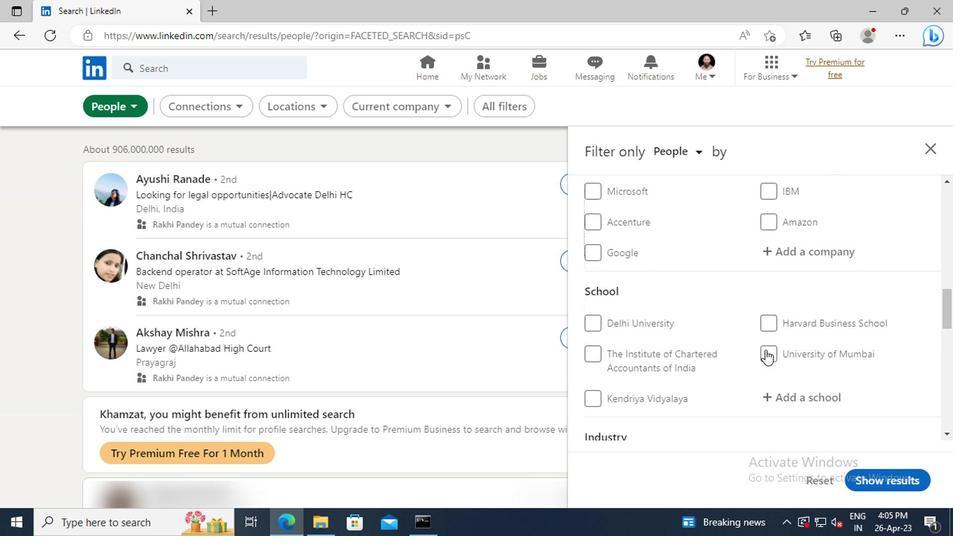 
Action: Mouse scrolled (638, 342) with delta (0, 0)
Screenshot: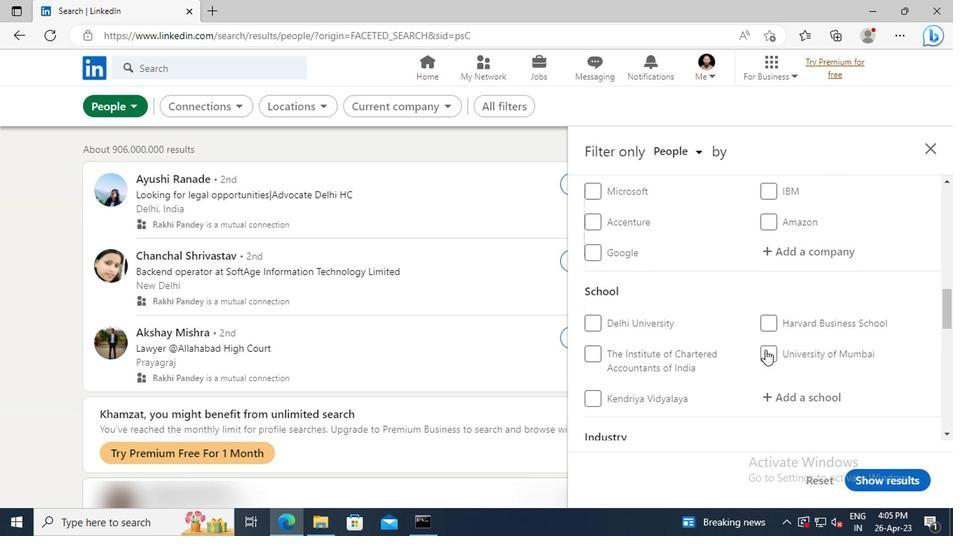 
Action: Mouse scrolled (638, 342) with delta (0, 0)
Screenshot: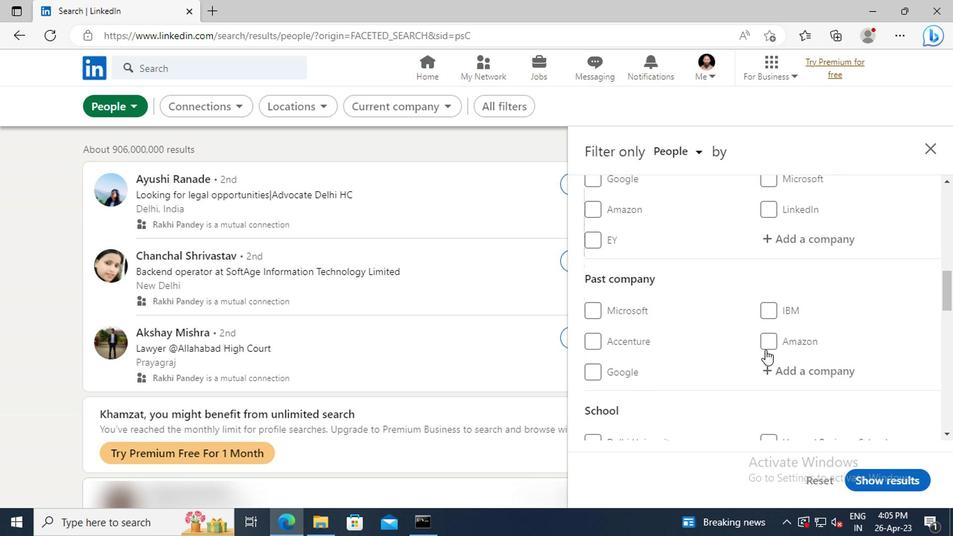 
Action: Mouse scrolled (638, 342) with delta (0, 0)
Screenshot: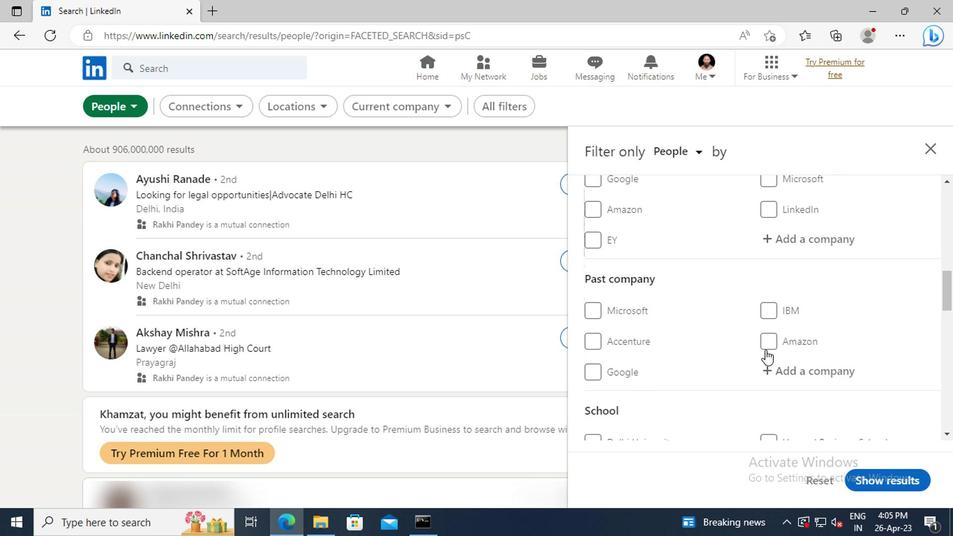 
Action: Mouse moved to (660, 323)
Screenshot: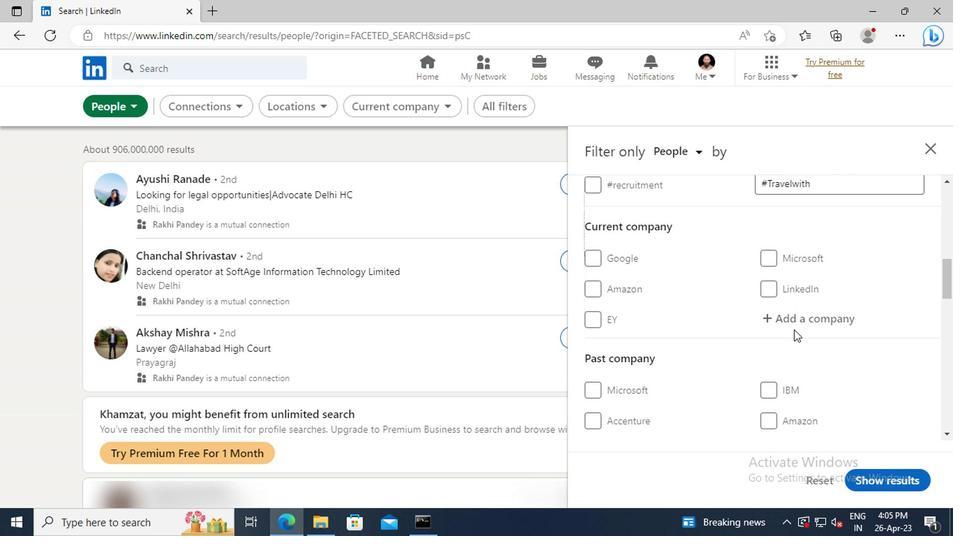 
Action: Mouse pressed left at (660, 323)
Screenshot: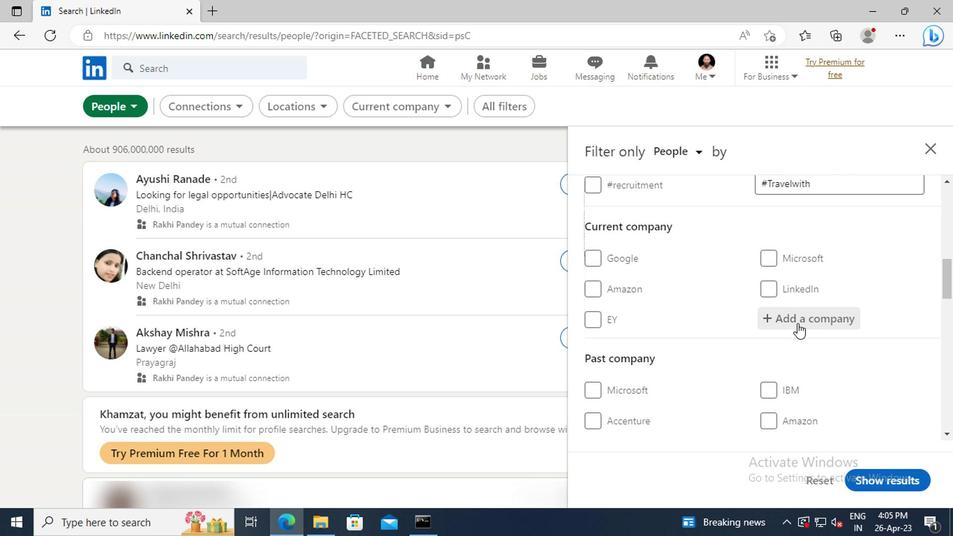 
Action: Key pressed <Key.shift>TATA<Key.space><Key.shift>TRUSTS
Screenshot: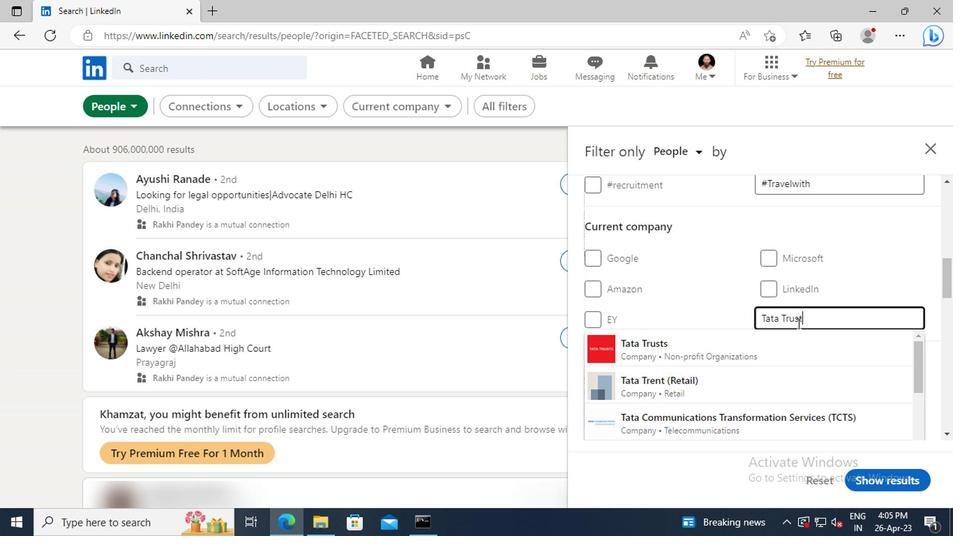 
Action: Mouse moved to (659, 337)
Screenshot: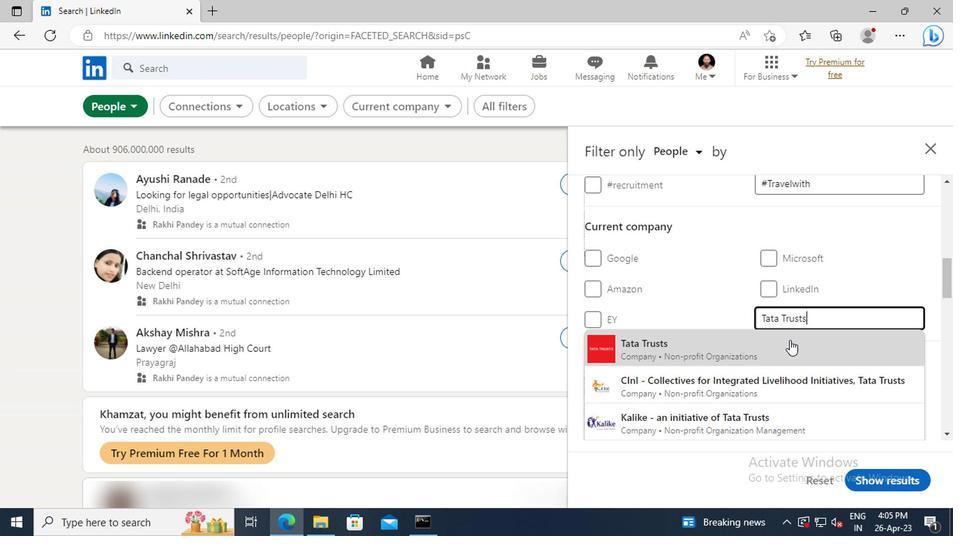 
Action: Mouse pressed left at (659, 337)
Screenshot: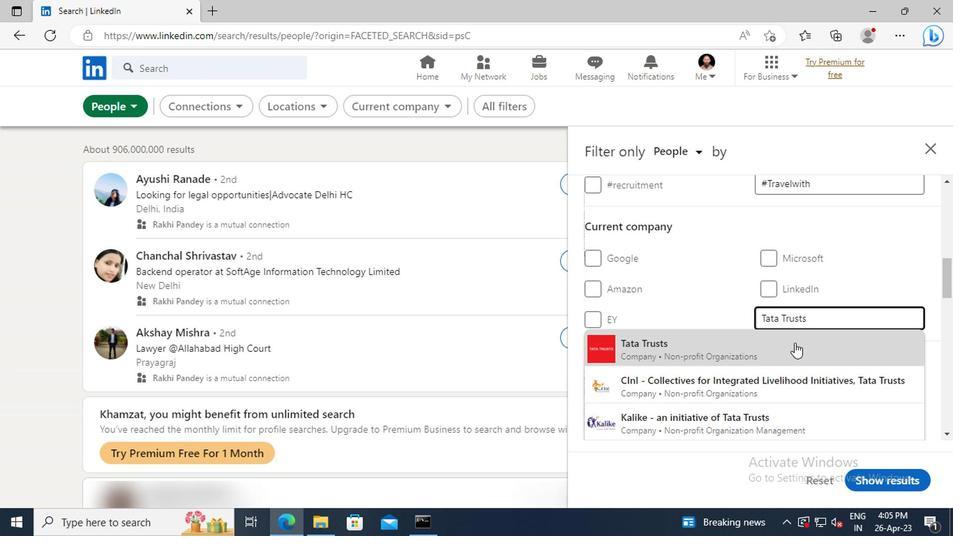 
Action: Mouse moved to (643, 296)
Screenshot: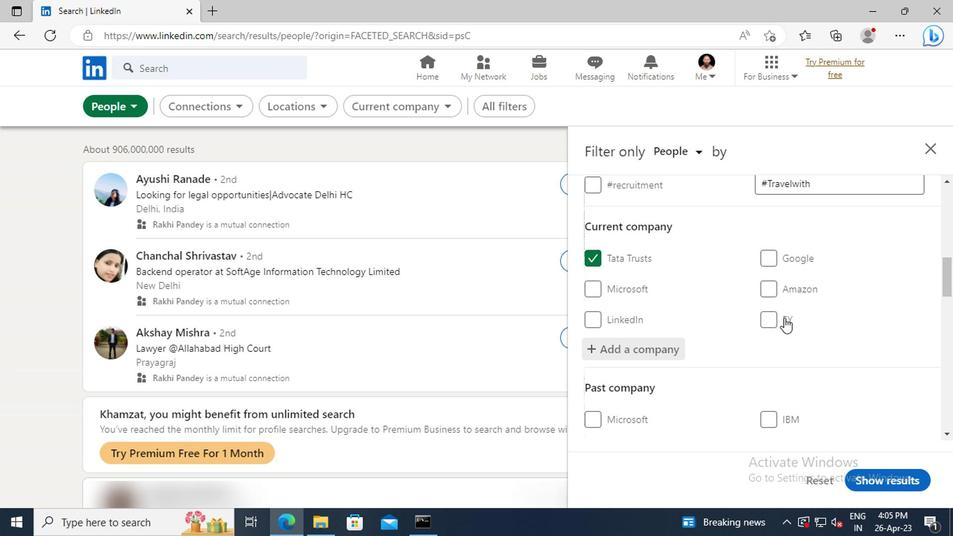 
Action: Mouse scrolled (643, 295) with delta (0, 0)
Screenshot: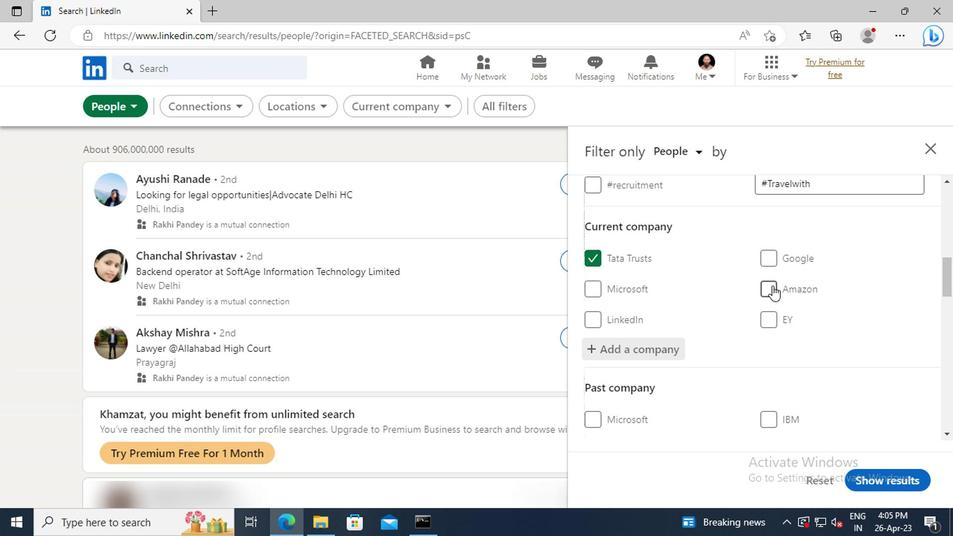 
Action: Mouse scrolled (643, 295) with delta (0, 0)
Screenshot: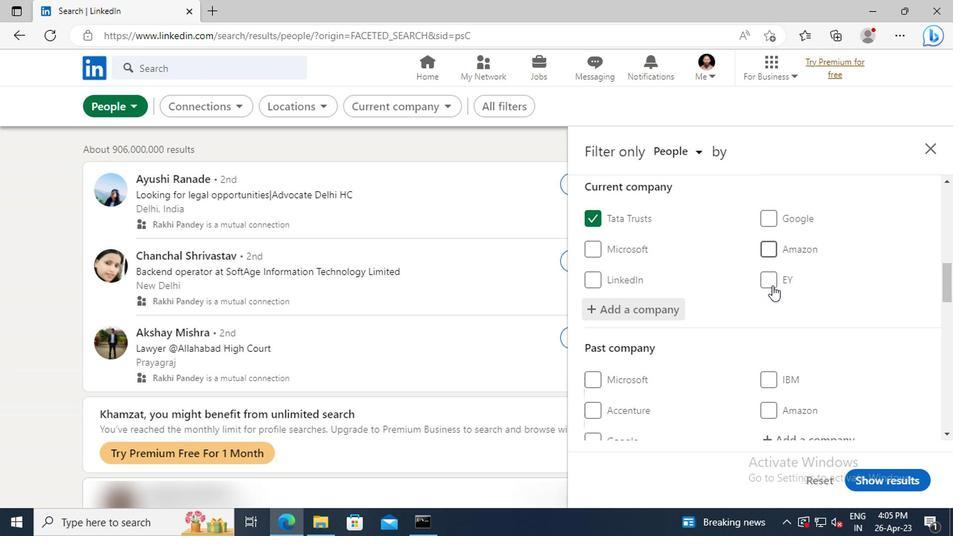 
Action: Mouse scrolled (643, 295) with delta (0, 0)
Screenshot: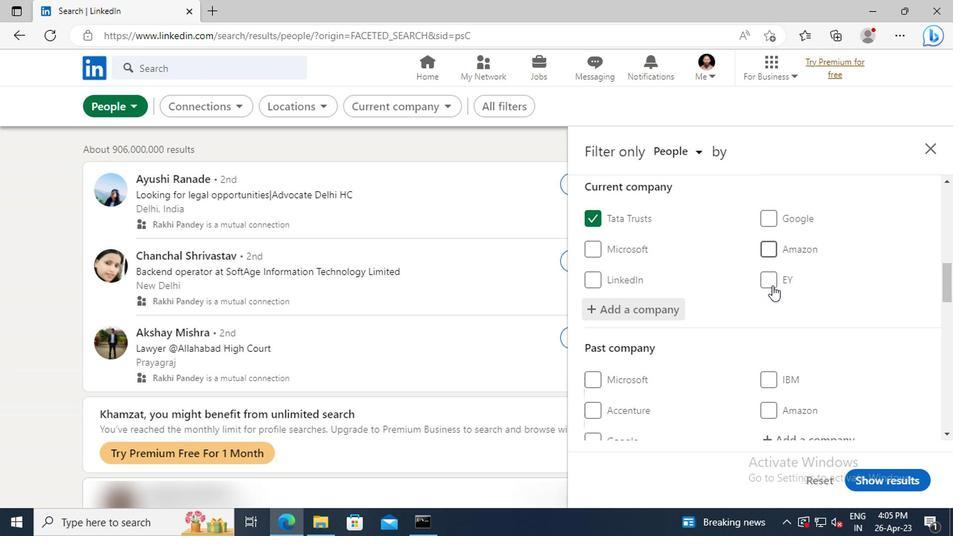 
Action: Mouse scrolled (643, 295) with delta (0, 0)
Screenshot: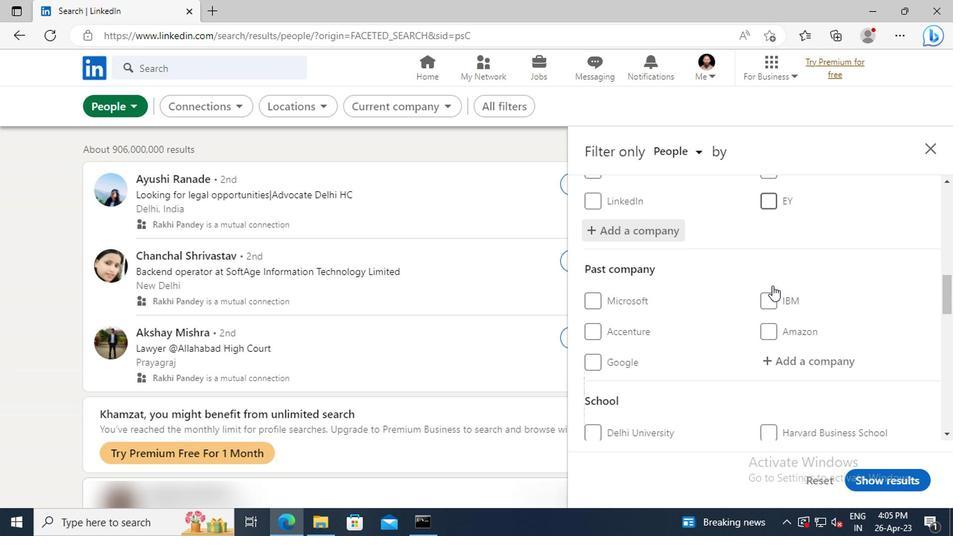 
Action: Mouse scrolled (643, 295) with delta (0, 0)
Screenshot: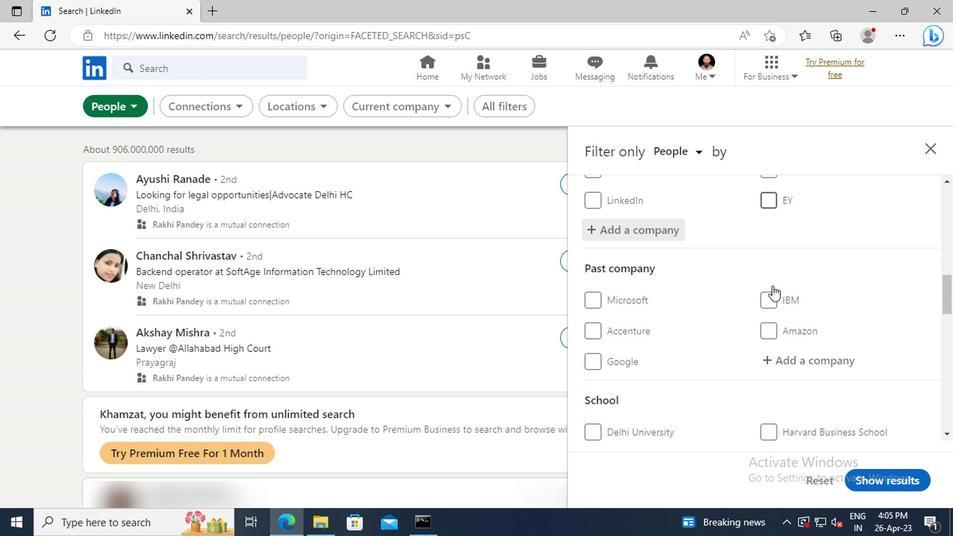 
Action: Mouse scrolled (643, 295) with delta (0, 0)
Screenshot: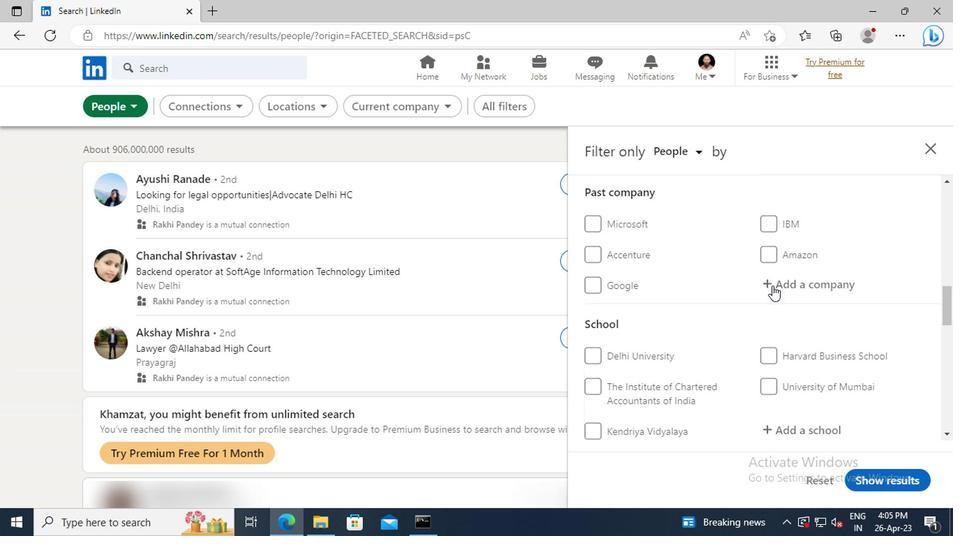 
Action: Mouse scrolled (643, 295) with delta (0, 0)
Screenshot: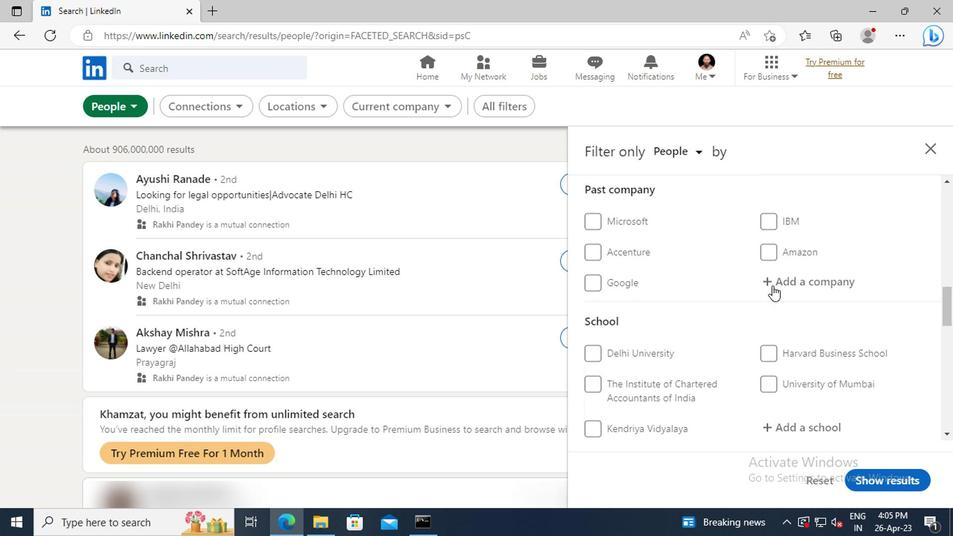 
Action: Mouse scrolled (643, 295) with delta (0, 0)
Screenshot: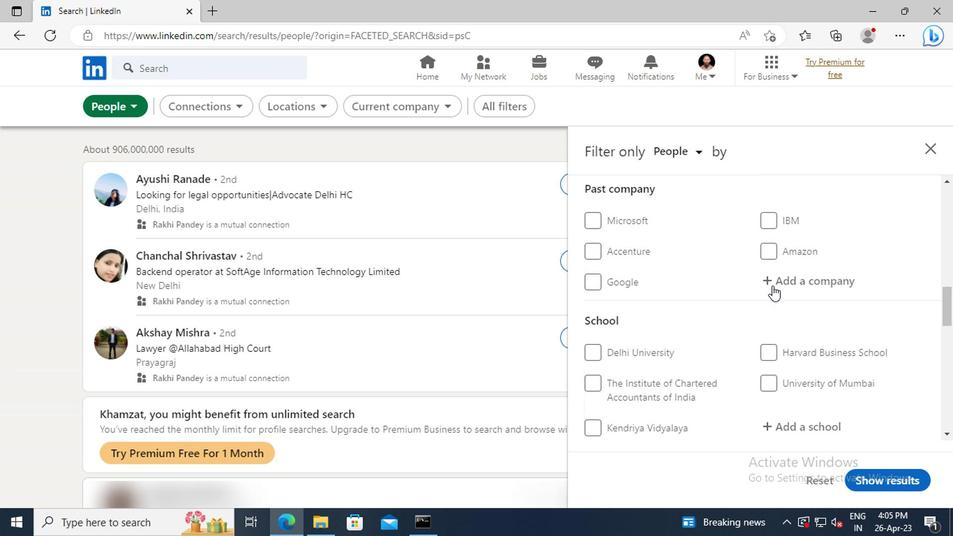 
Action: Mouse moved to (648, 311)
Screenshot: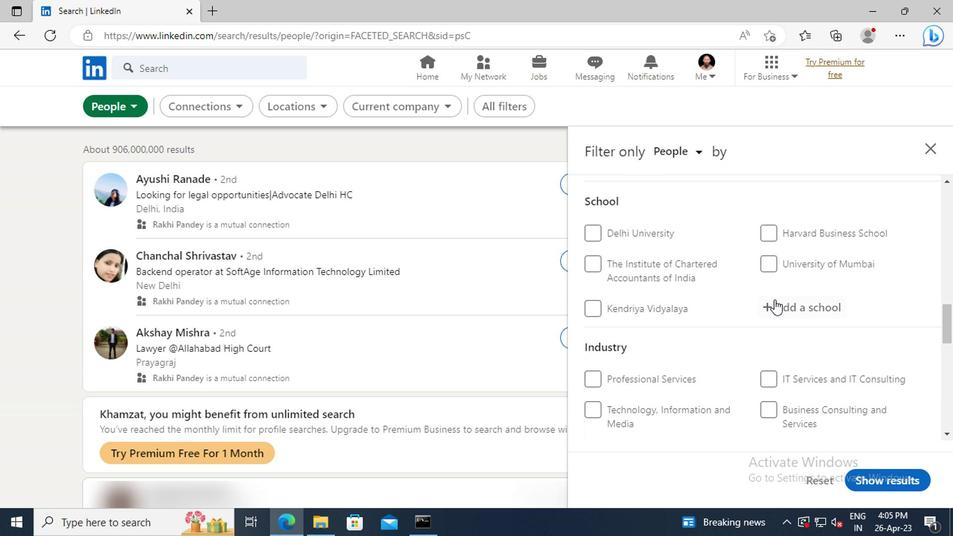 
Action: Mouse pressed left at (648, 311)
Screenshot: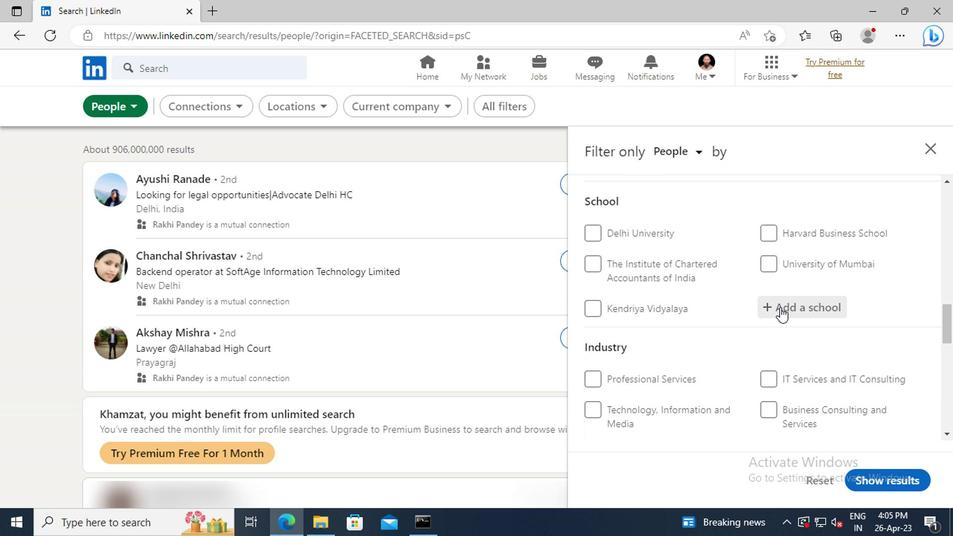 
Action: Key pressed <Key.shift>HOLY<Key.space><Key.shift>CROSS<Key.space><Key.shift>COLLEGE,<Key.space><Key.shift>TIRUCHIRAPPALLI<Key.space>-<Key.space>620<Key.space>002
Screenshot: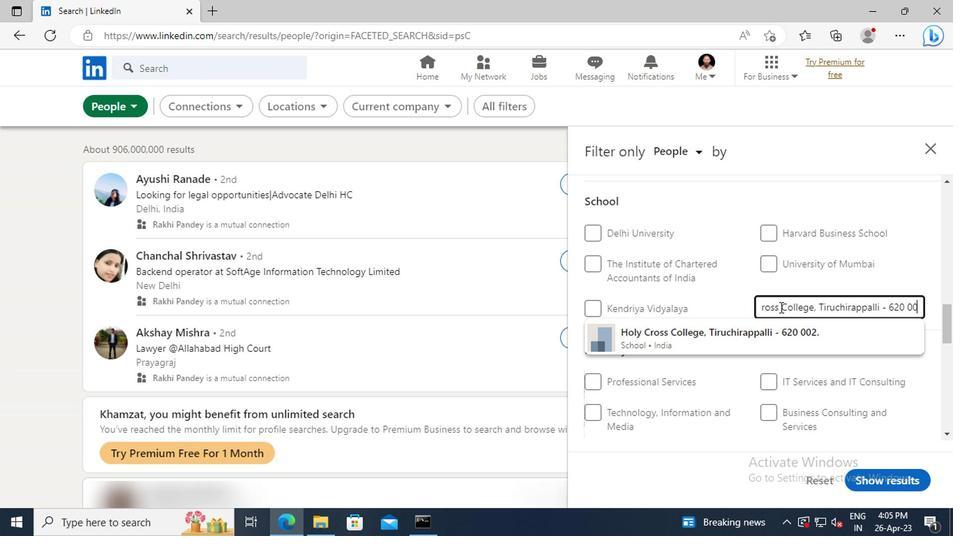 
Action: Mouse moved to (653, 335)
Screenshot: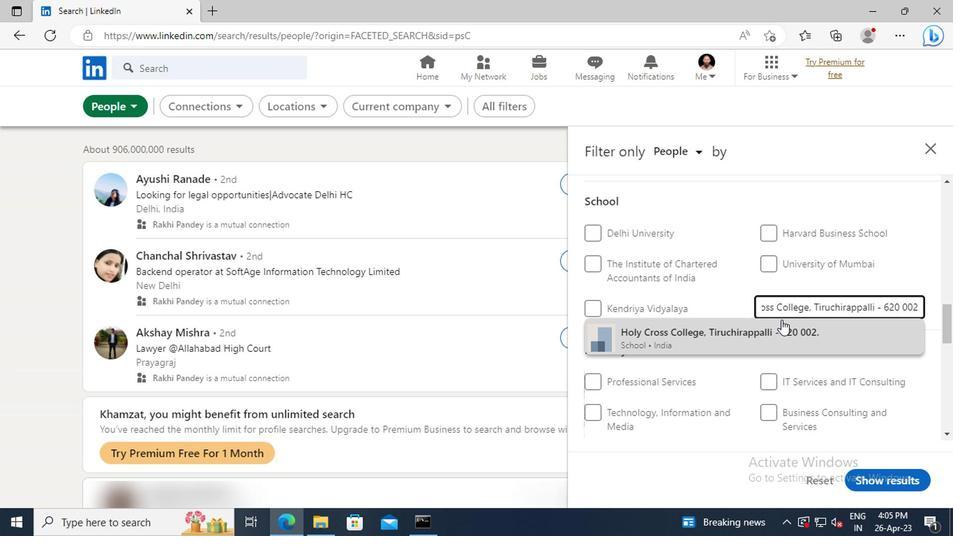 
Action: Mouse pressed left at (653, 335)
Screenshot: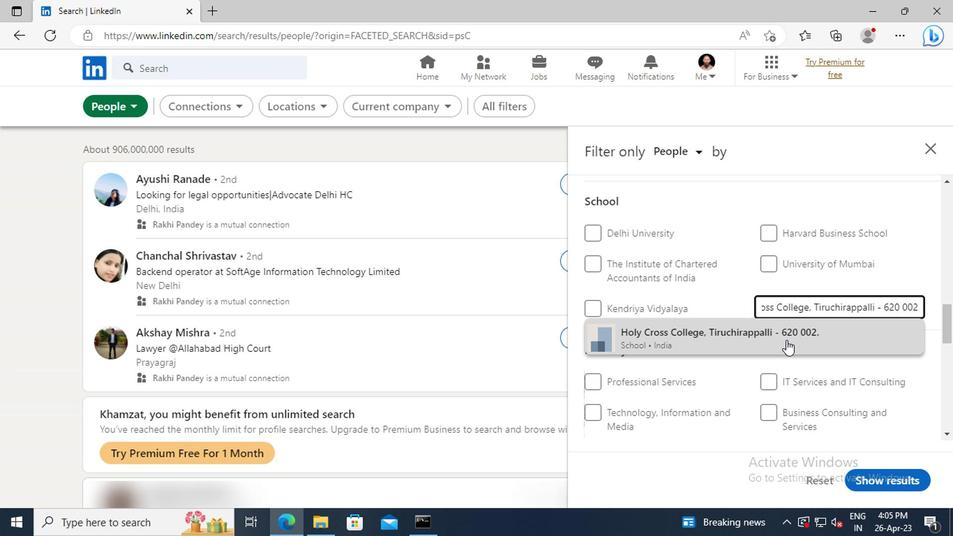 
Action: Mouse moved to (643, 285)
Screenshot: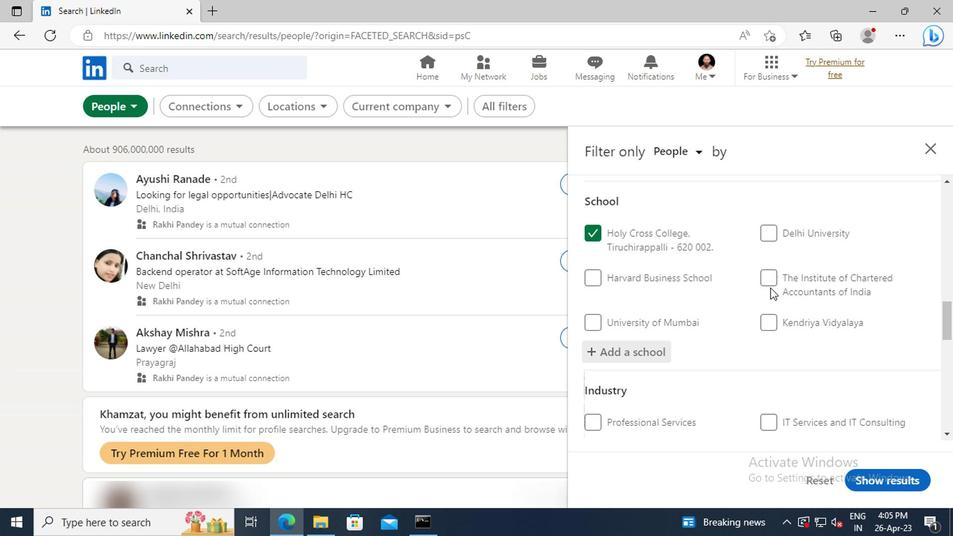 
Action: Mouse scrolled (643, 285) with delta (0, 0)
Screenshot: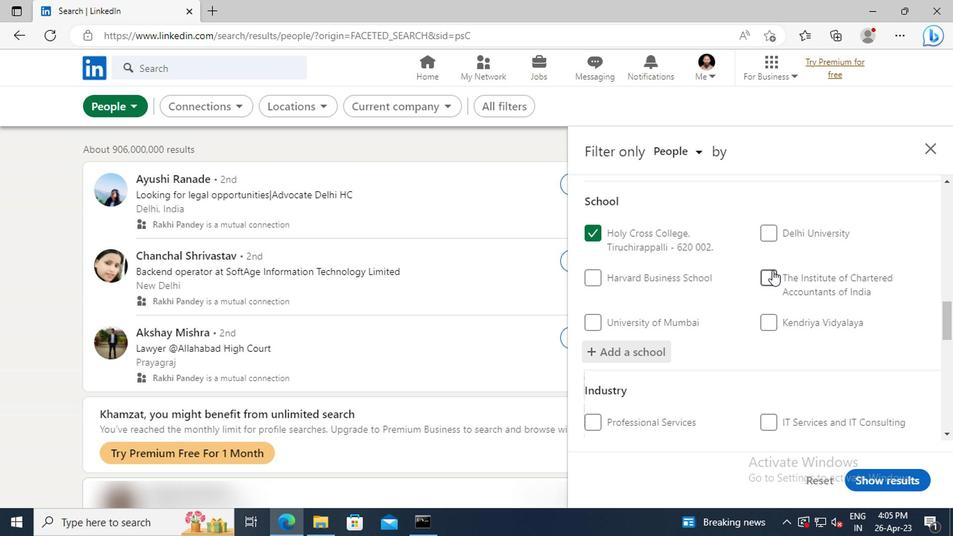 
Action: Mouse scrolled (643, 285) with delta (0, 0)
Screenshot: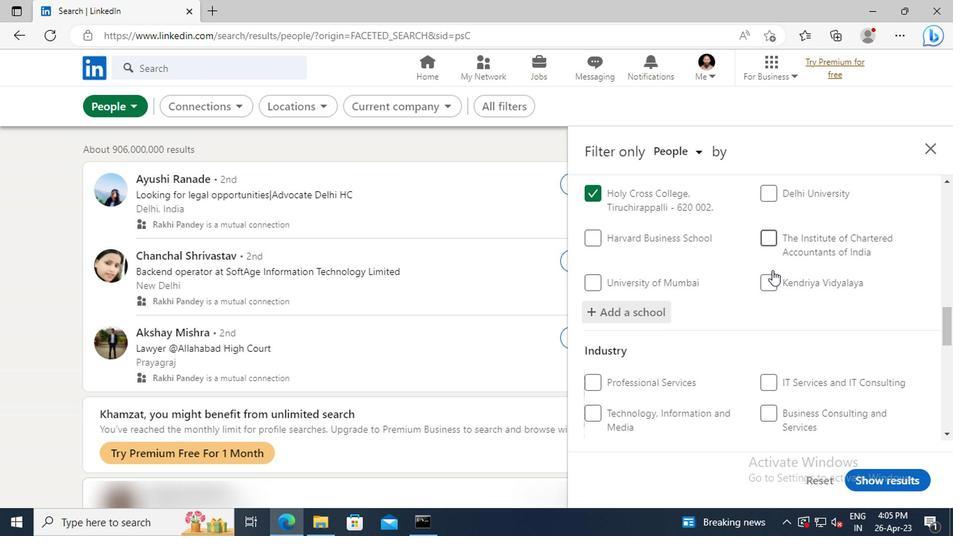 
Action: Mouse scrolled (643, 285) with delta (0, 0)
Screenshot: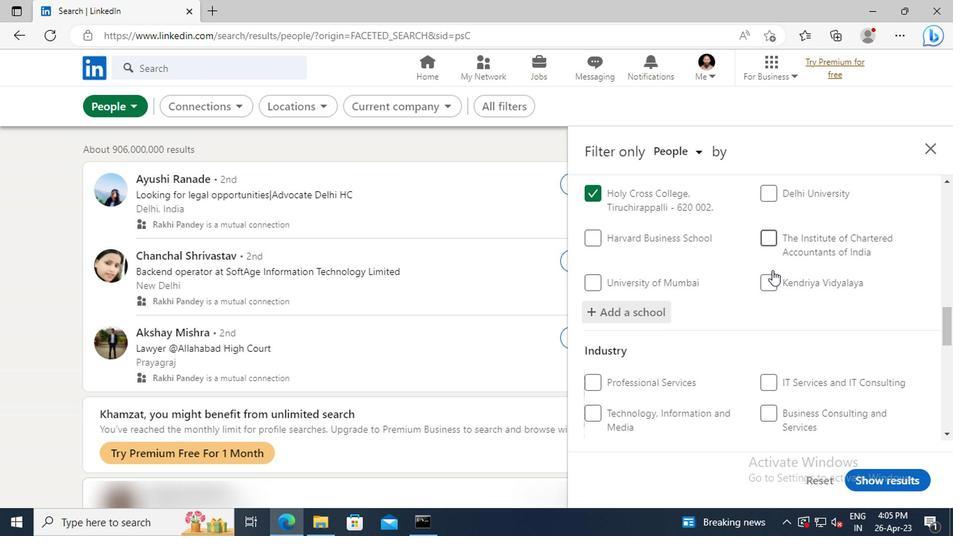 
Action: Mouse scrolled (643, 285) with delta (0, 0)
Screenshot: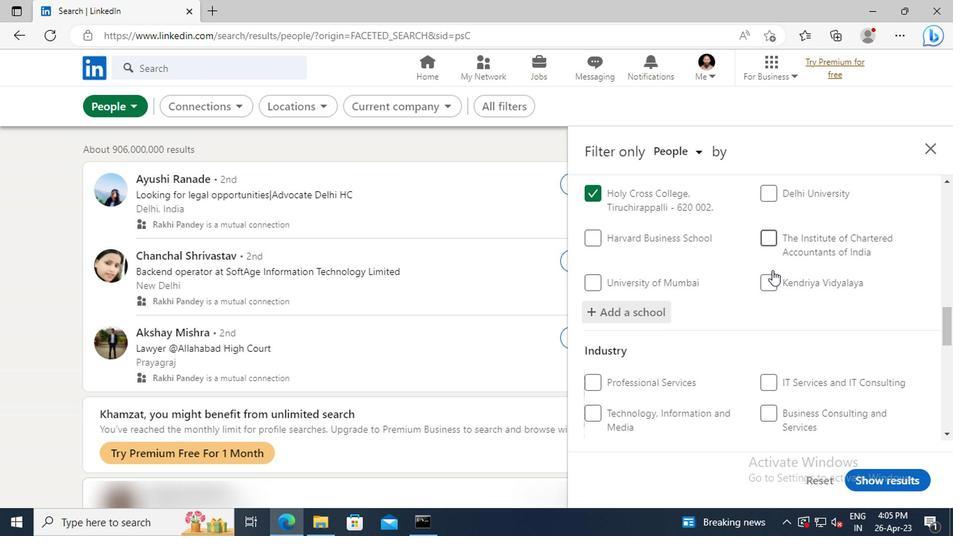 
Action: Mouse moved to (655, 334)
Screenshot: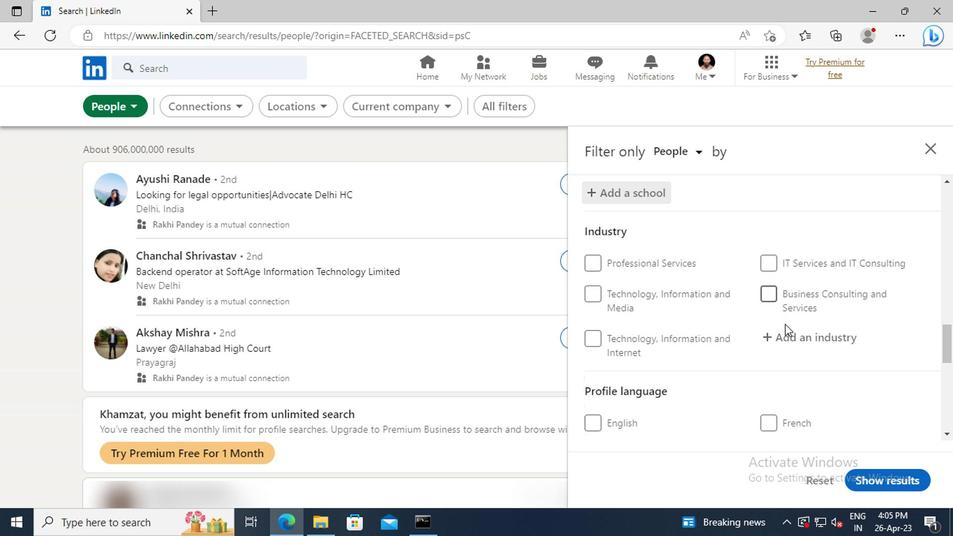
Action: Mouse pressed left at (655, 334)
Screenshot: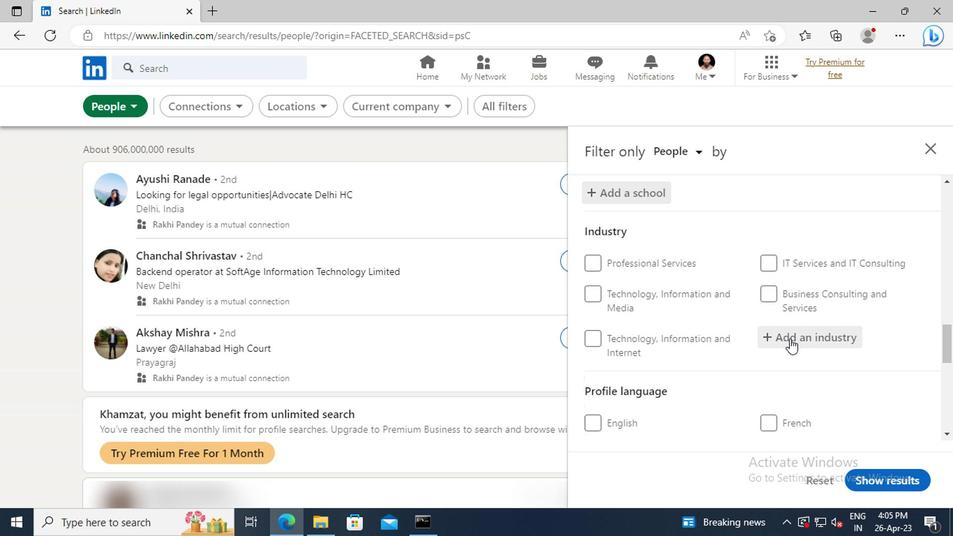 
Action: Key pressed <Key.shift>RENEWABLE<Key.space><Key.shift>ENERGY<Key.space><Key.shift>SEMICONDUCTOR<Key.space><Key.shift>MANUFACTURING
Screenshot: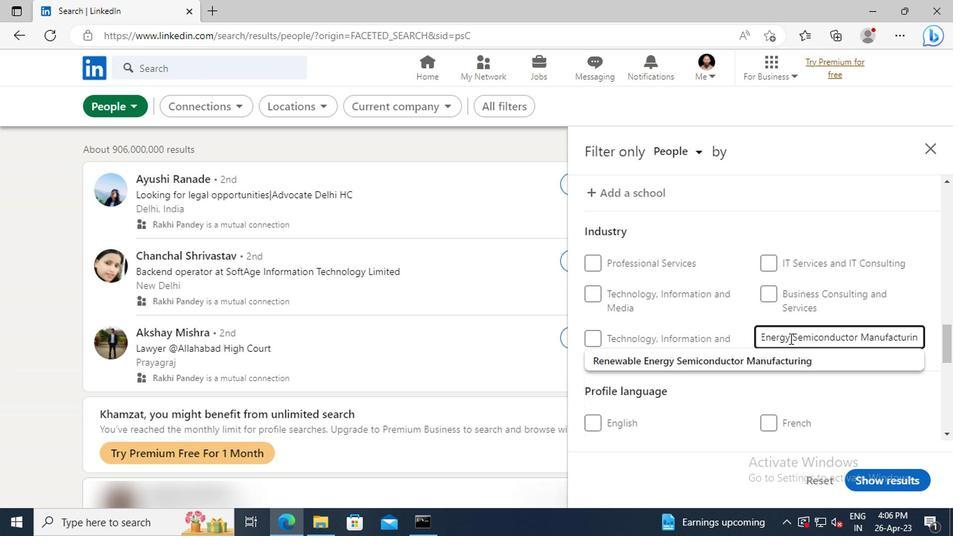 
Action: Mouse moved to (661, 348)
Screenshot: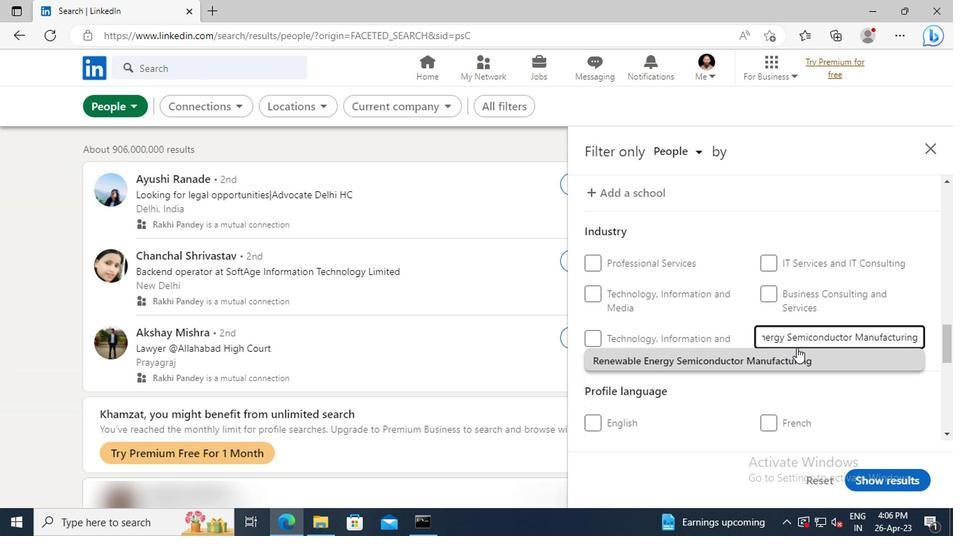 
Action: Mouse pressed left at (661, 348)
Screenshot: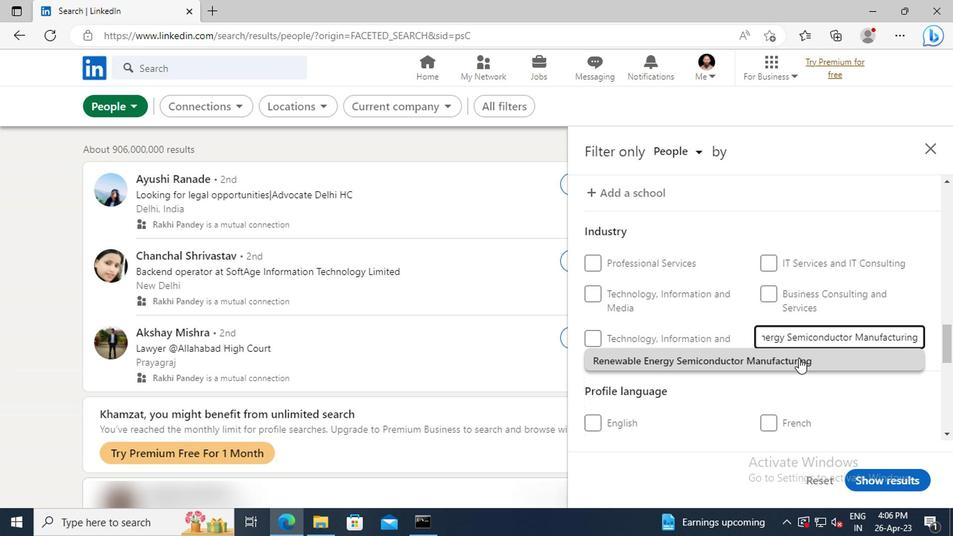 
Action: Mouse moved to (619, 304)
Screenshot: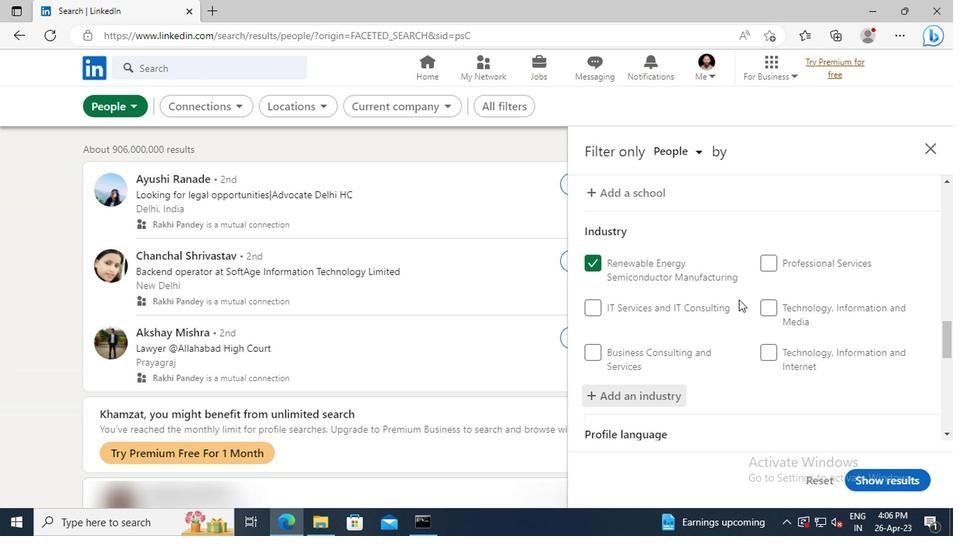 
Action: Mouse scrolled (619, 303) with delta (0, 0)
Screenshot: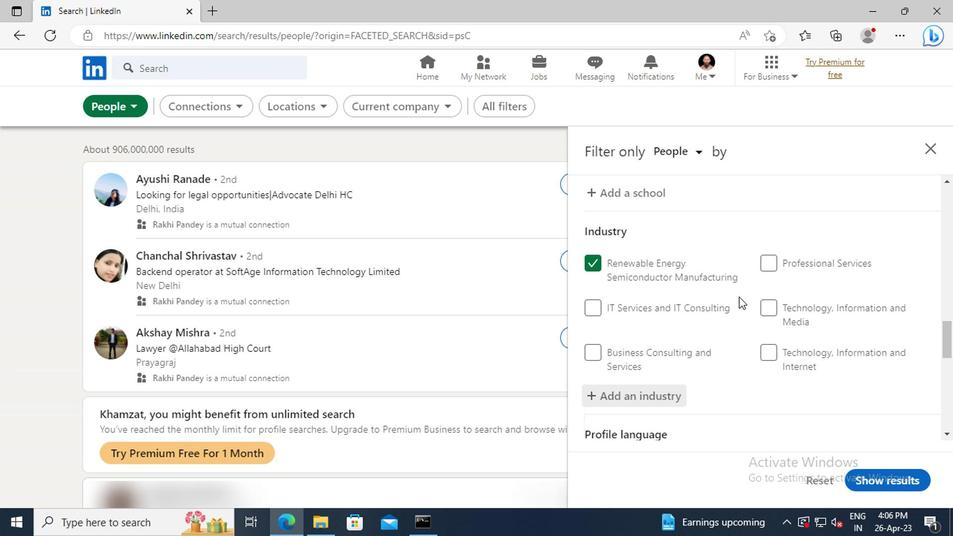 
Action: Mouse scrolled (619, 303) with delta (0, 0)
Screenshot: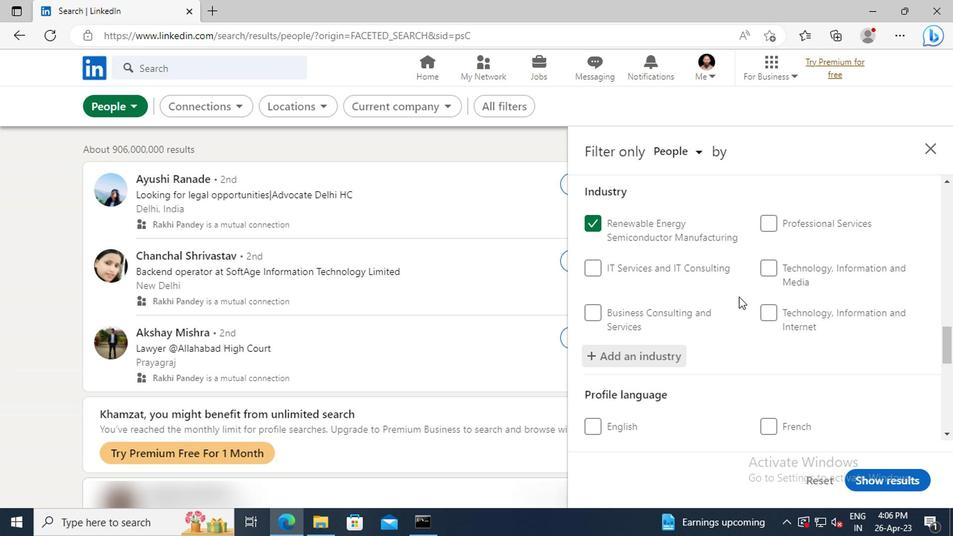 
Action: Mouse scrolled (619, 303) with delta (0, 0)
Screenshot: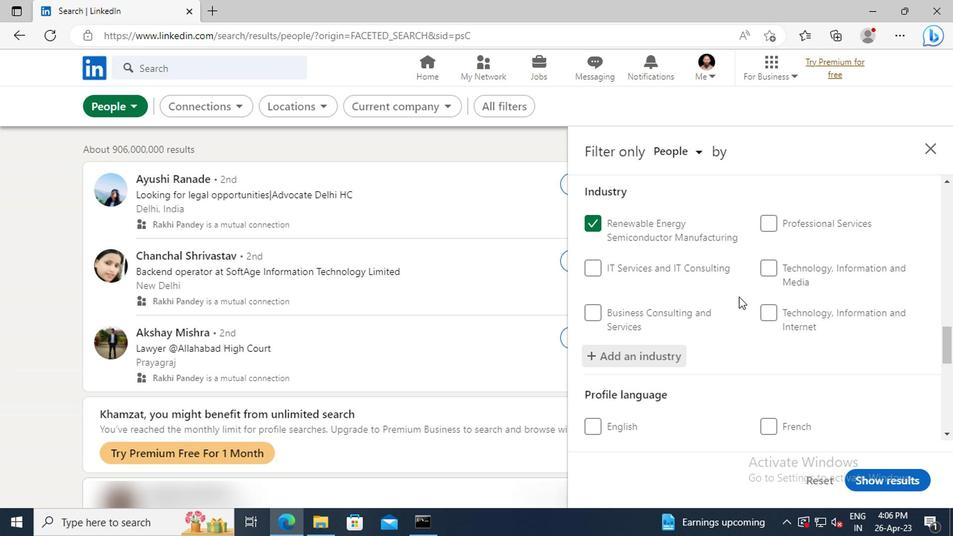 
Action: Mouse scrolled (619, 303) with delta (0, 0)
Screenshot: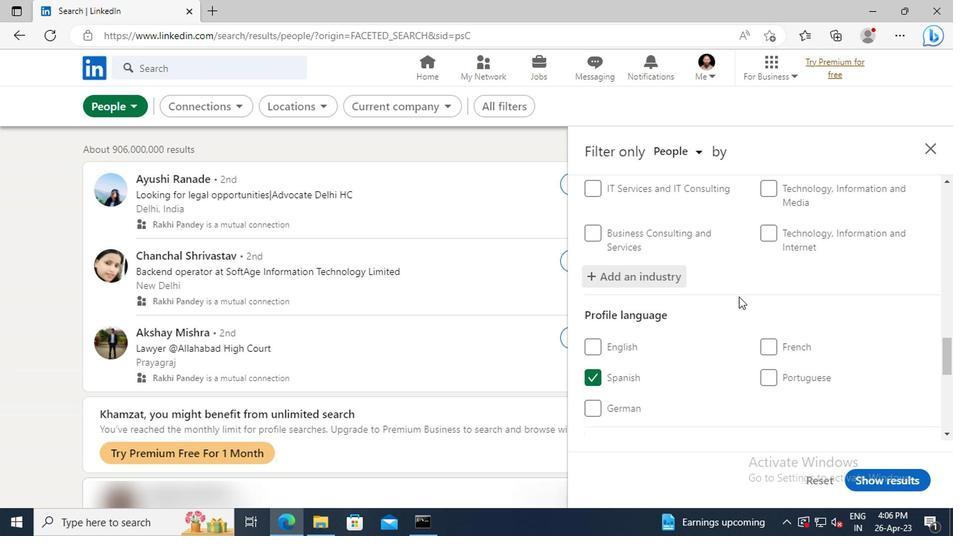 
Action: Mouse scrolled (619, 303) with delta (0, 0)
Screenshot: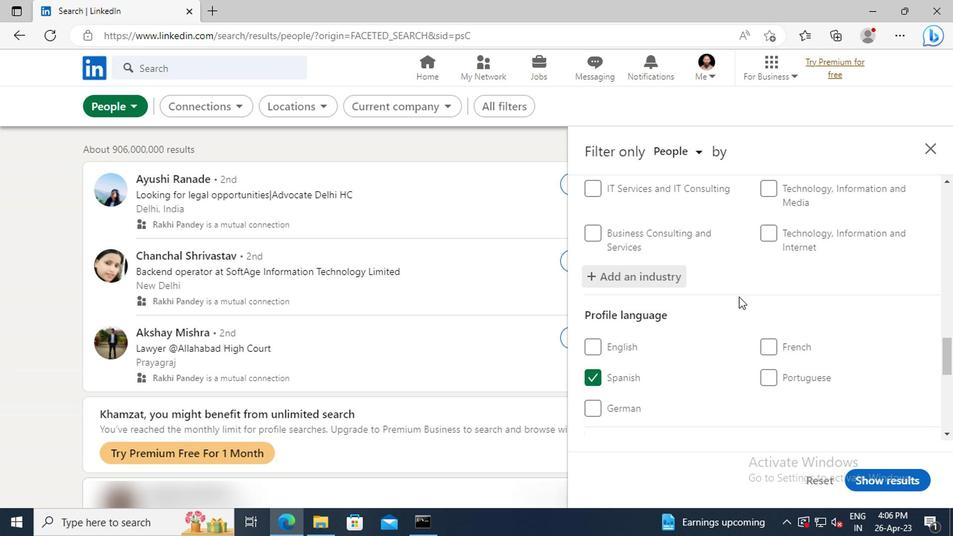 
Action: Mouse scrolled (619, 303) with delta (0, 0)
Screenshot: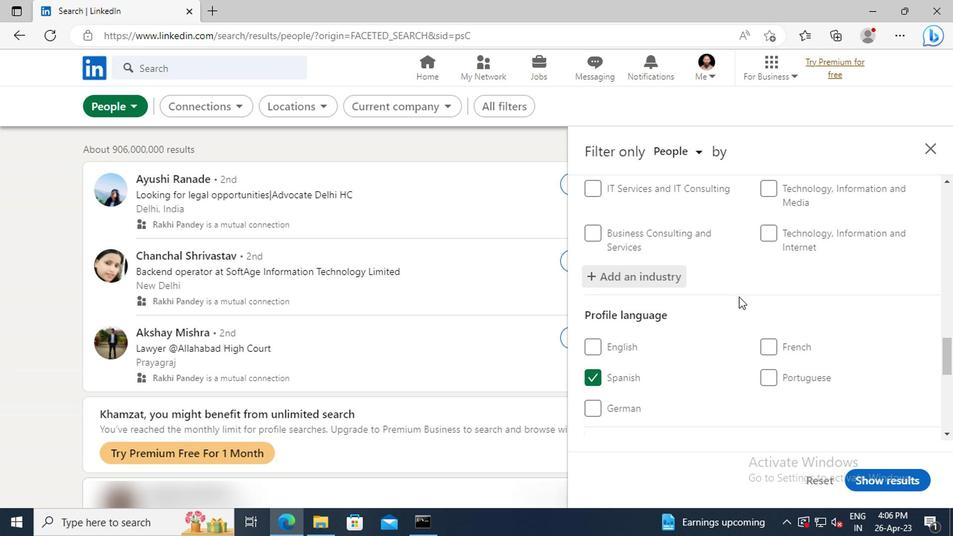 
Action: Mouse scrolled (619, 303) with delta (0, 0)
Screenshot: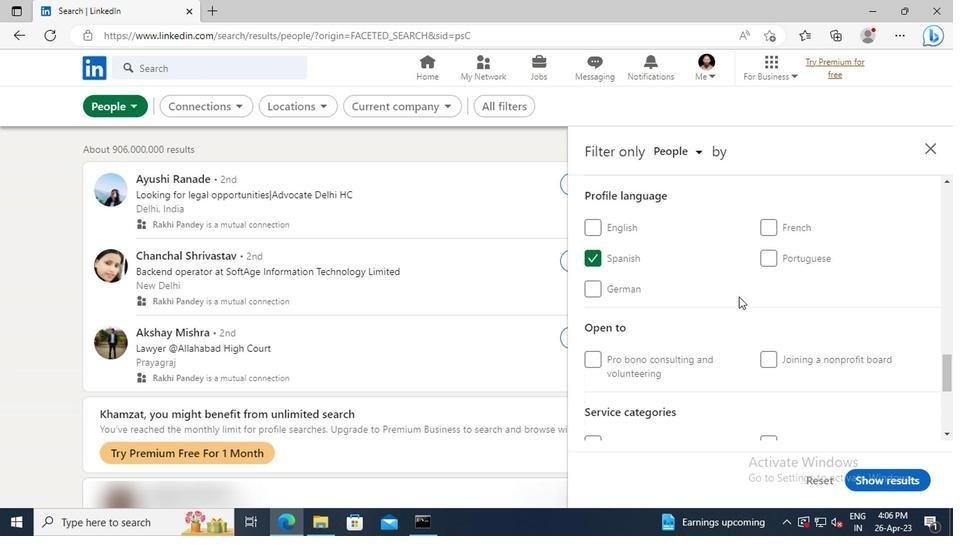 
Action: Mouse scrolled (619, 303) with delta (0, 0)
Screenshot: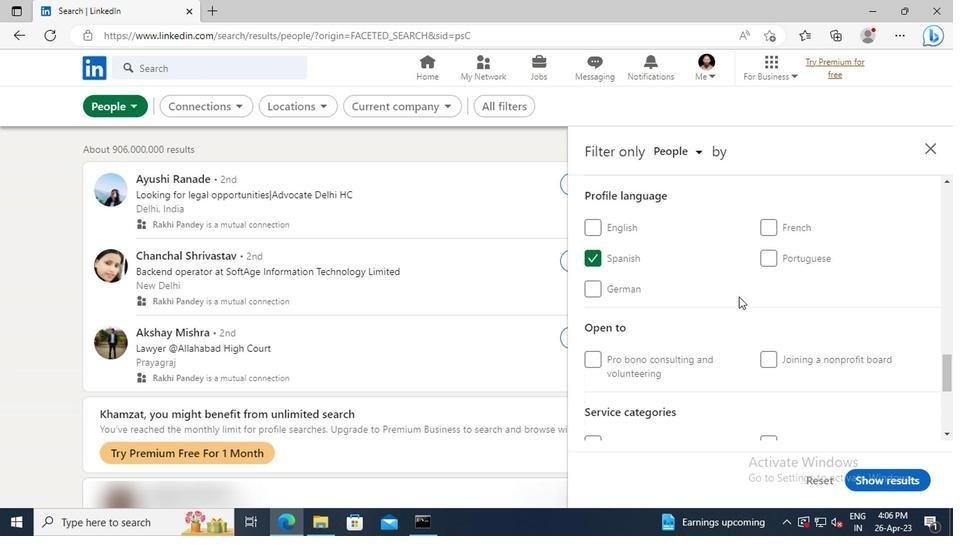 
Action: Mouse scrolled (619, 303) with delta (0, 0)
Screenshot: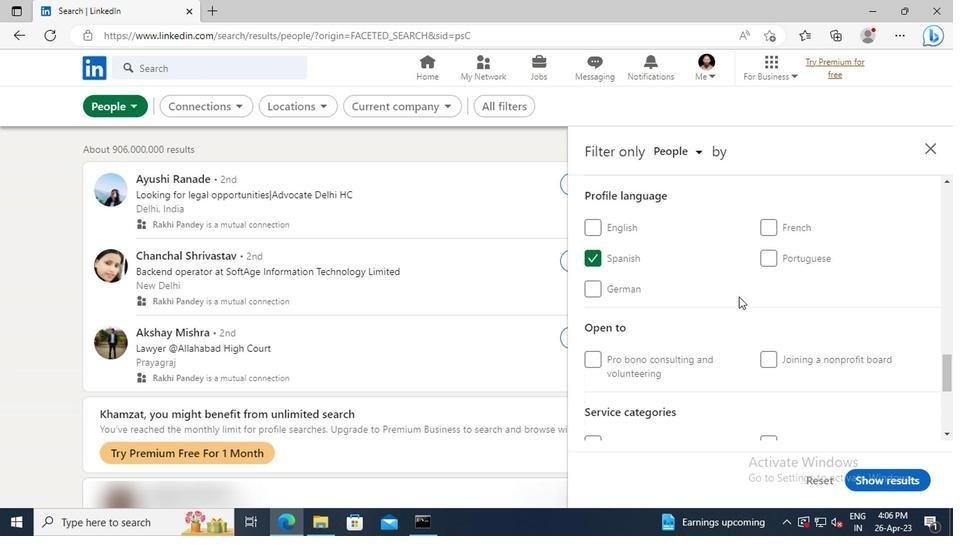 
Action: Mouse scrolled (619, 303) with delta (0, 0)
Screenshot: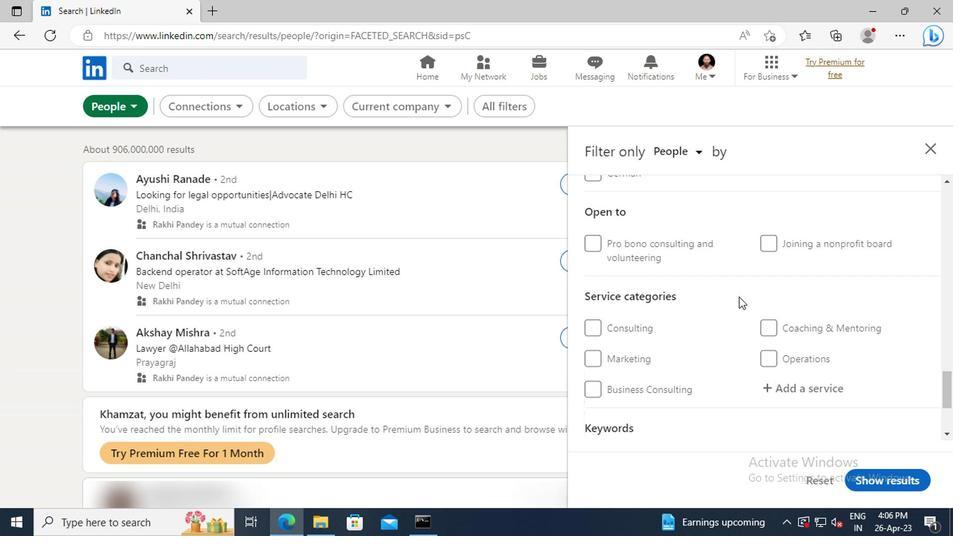 
Action: Mouse scrolled (619, 303) with delta (0, 0)
Screenshot: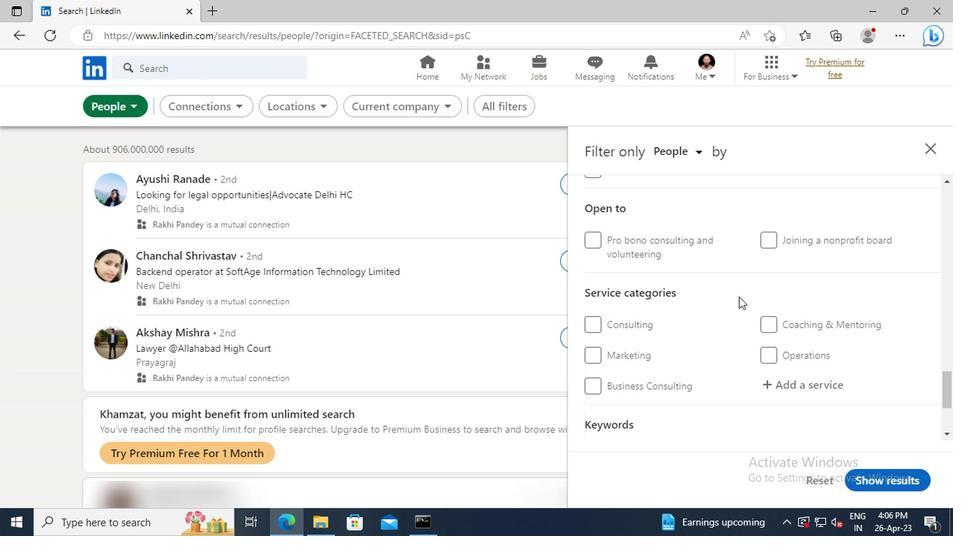 
Action: Mouse moved to (656, 312)
Screenshot: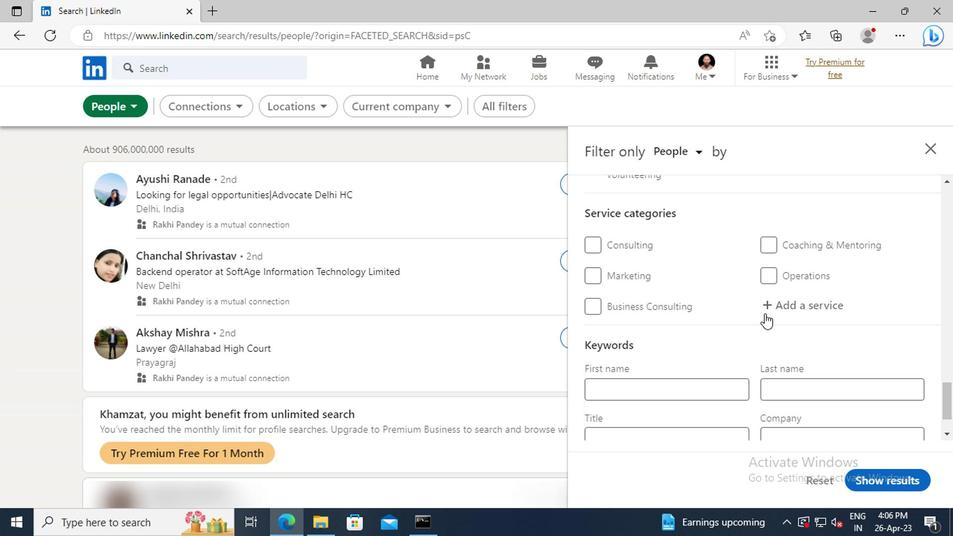 
Action: Mouse pressed left at (656, 312)
Screenshot: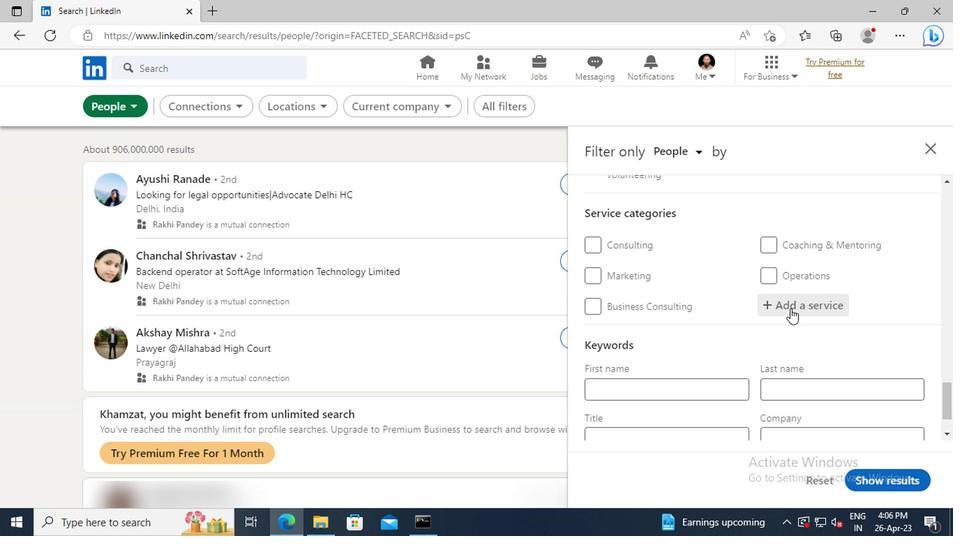 
Action: Key pressed <Key.shift>VIDEO<Key.space><Key.shift>EDITING
Screenshot: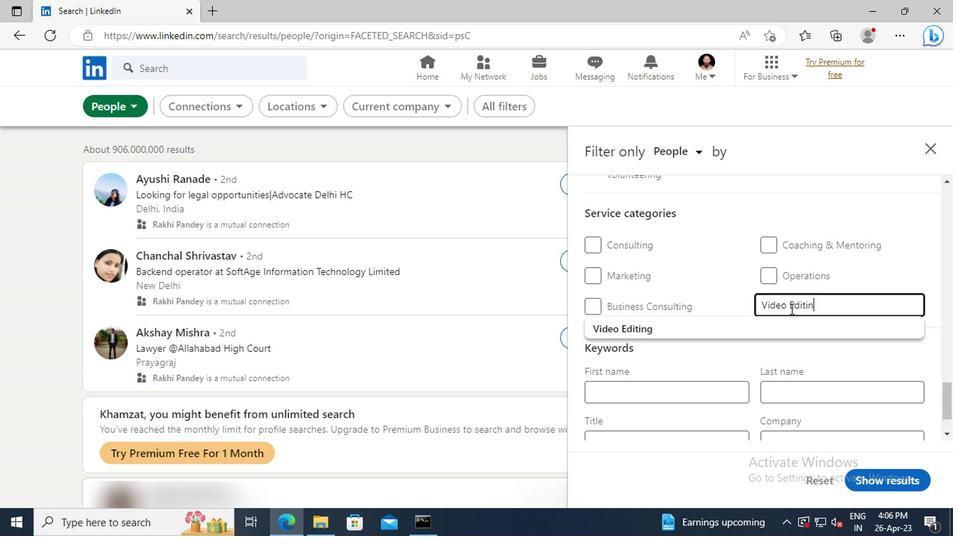 
Action: Mouse moved to (655, 325)
Screenshot: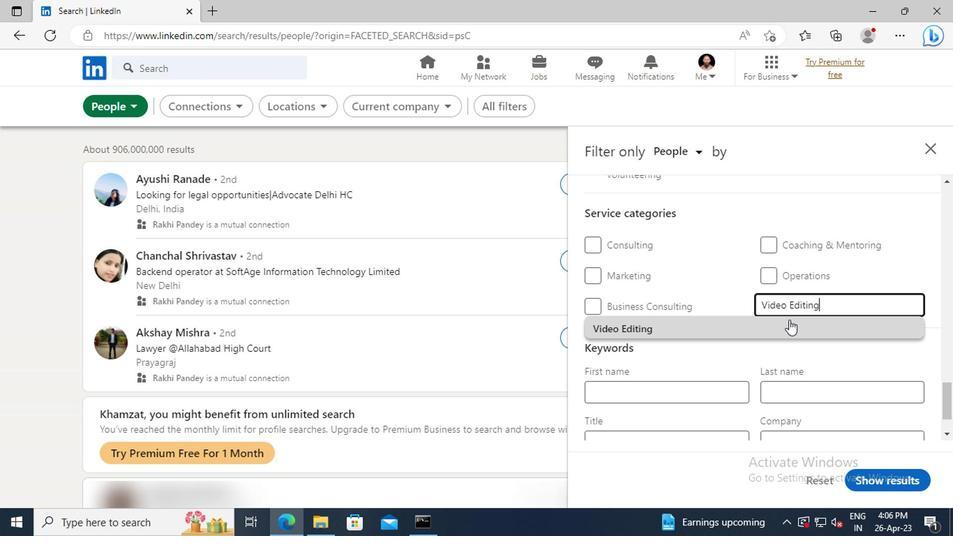 
Action: Mouse pressed left at (655, 325)
Screenshot: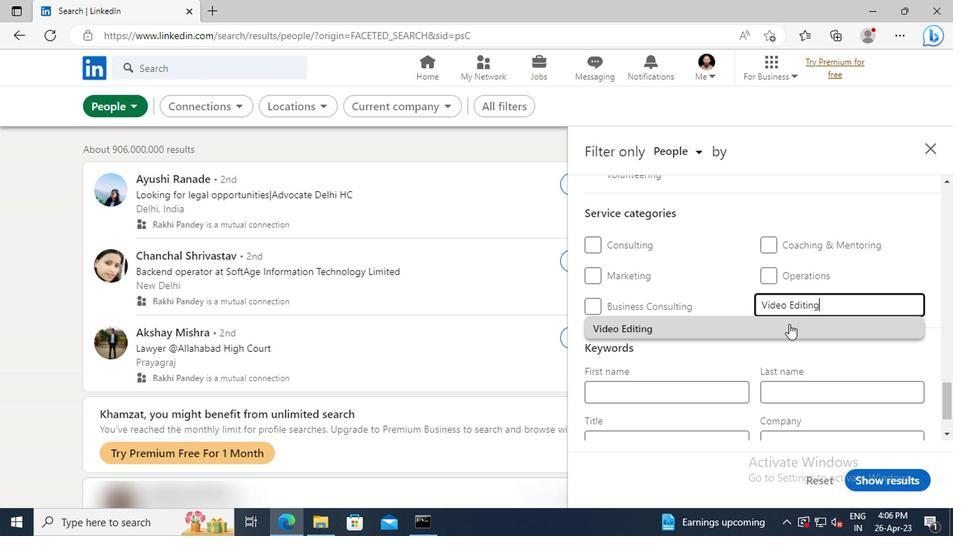 
Action: Mouse moved to (599, 308)
Screenshot: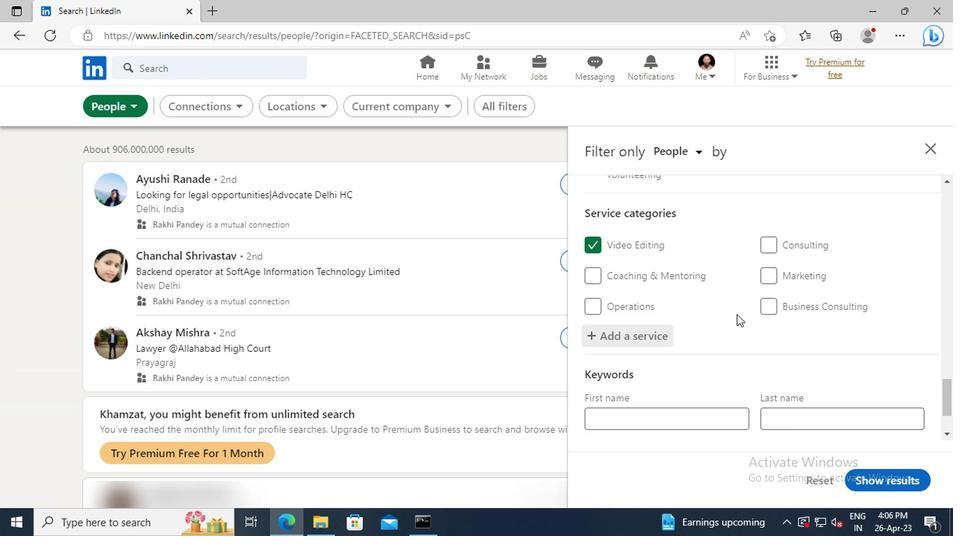 
Action: Mouse scrolled (599, 308) with delta (0, 0)
Screenshot: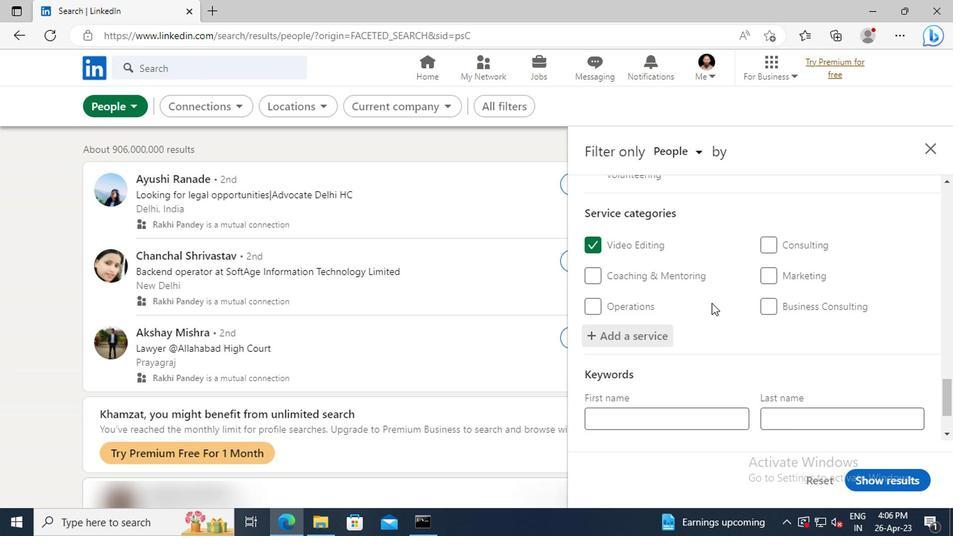 
Action: Mouse scrolled (599, 308) with delta (0, 0)
Screenshot: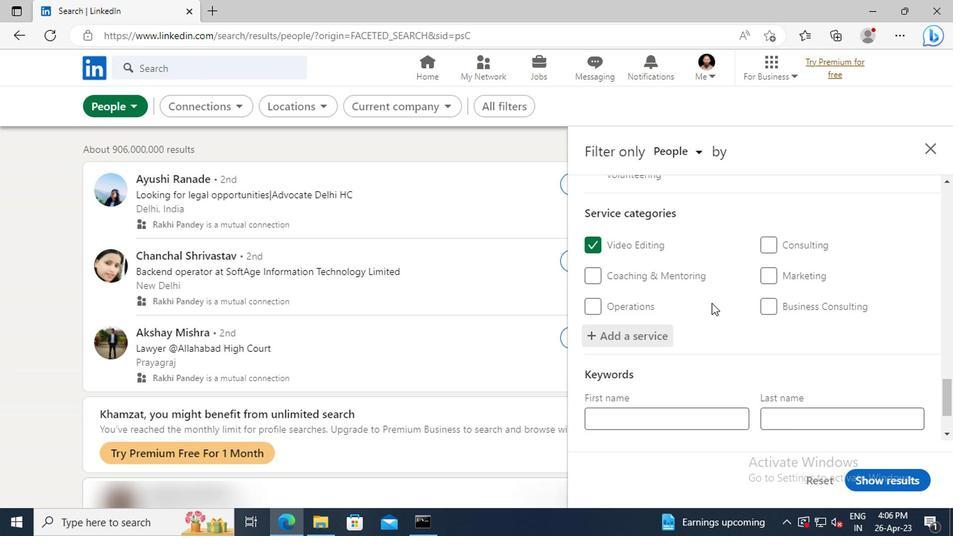 
Action: Mouse scrolled (599, 308) with delta (0, 0)
Screenshot: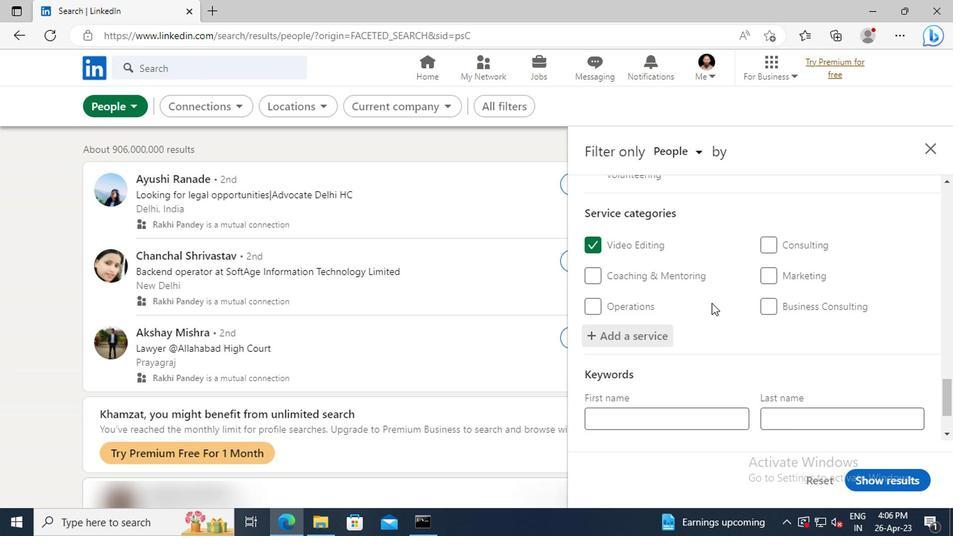 
Action: Mouse moved to (548, 360)
Screenshot: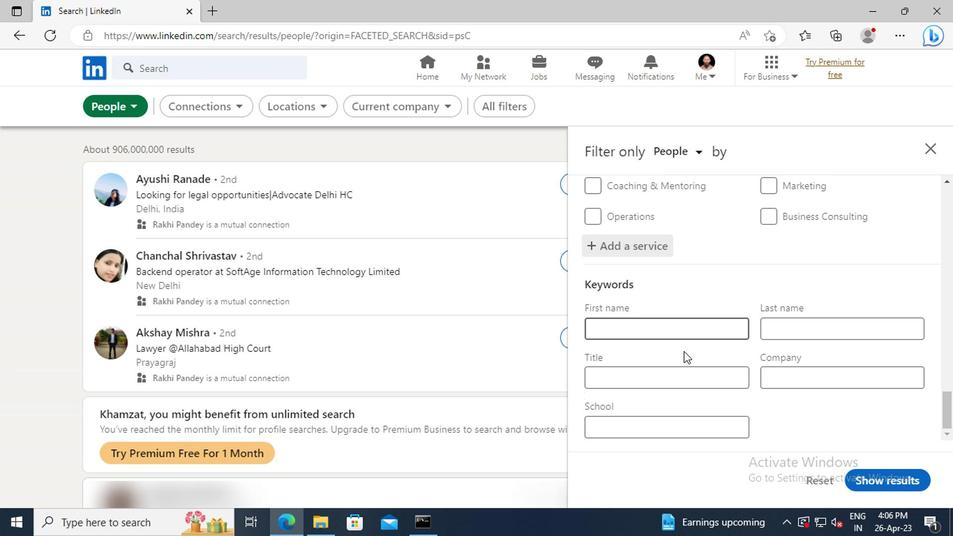 
Action: Mouse pressed left at (548, 360)
Screenshot: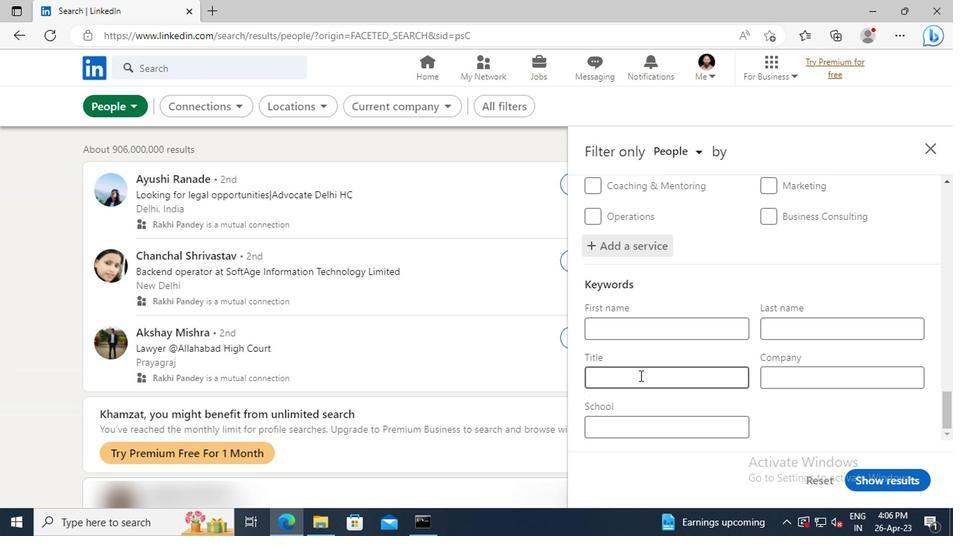 
Action: Key pressed <Key.shift>RECEPTIONIST<Key.enter>
Screenshot: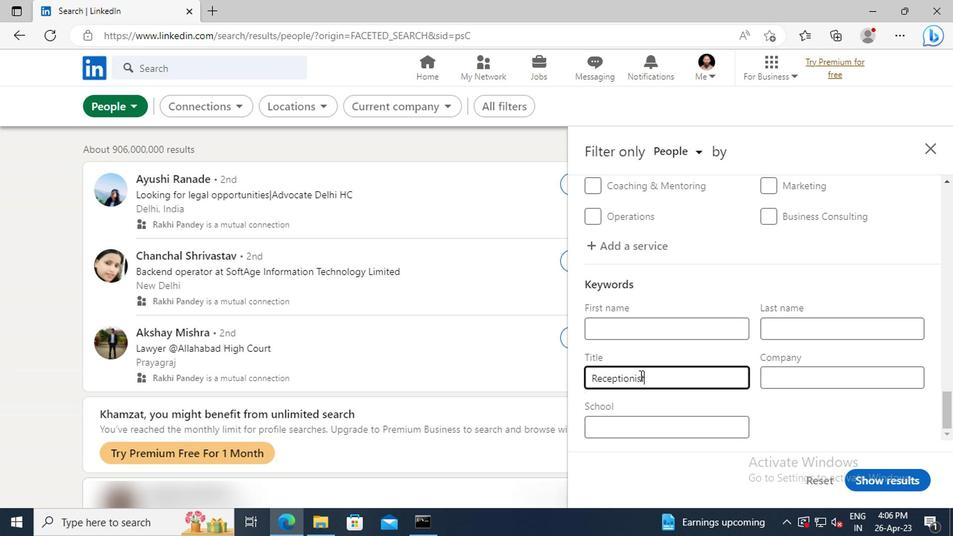 
Action: Mouse moved to (720, 435)
Screenshot: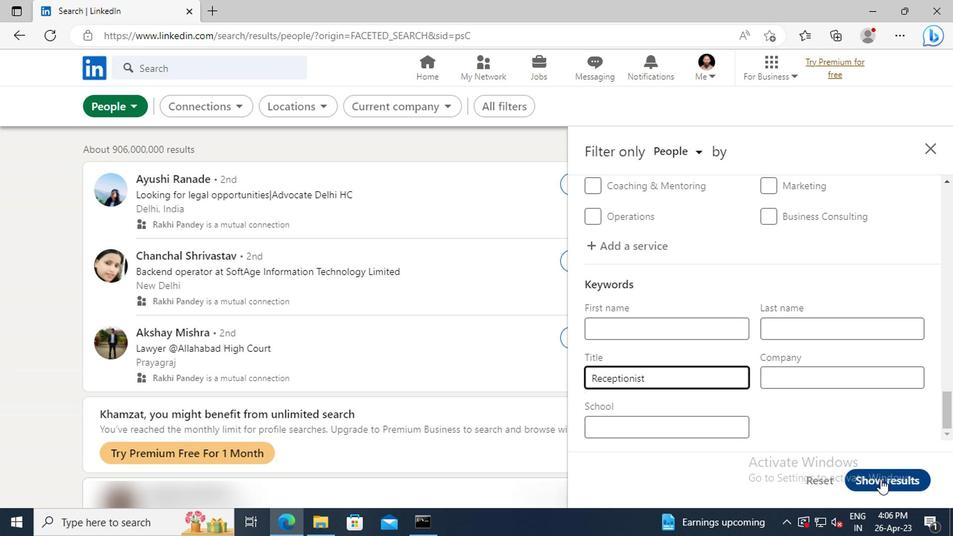 
Action: Mouse pressed left at (720, 435)
Screenshot: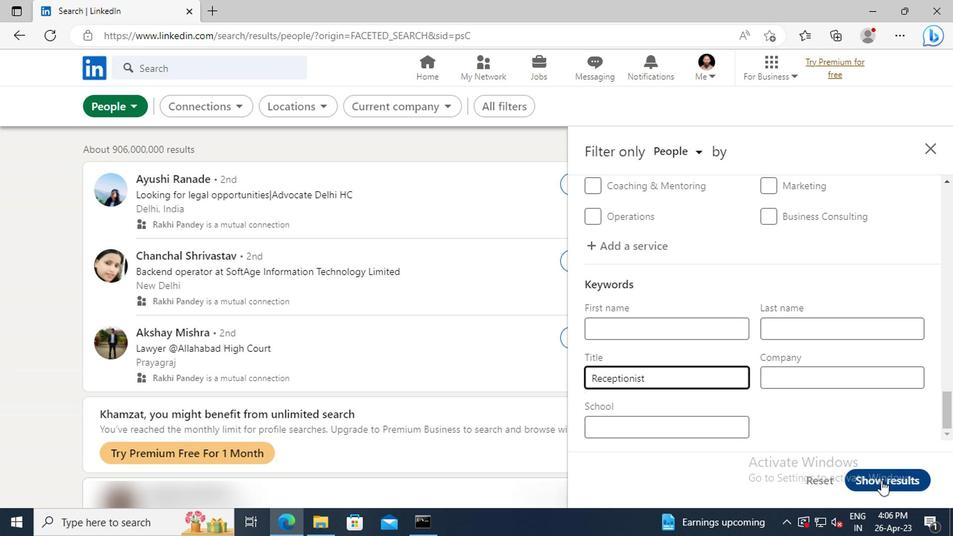 
